 Task: Look for space in Verbania, Italy from 3rd August, 2023 to 7th August, 2023 for 2 adults in price range Rs.4000 to Rs.9000. Place can be private room with 1  bedroom having 1 bed and 1 bathroom. Property type can be house, flat, guest house, hotel. Amenities needed are: washing machine. Booking option can be shelf check-in. Required host language is English.
Action: Mouse moved to (383, 70)
Screenshot: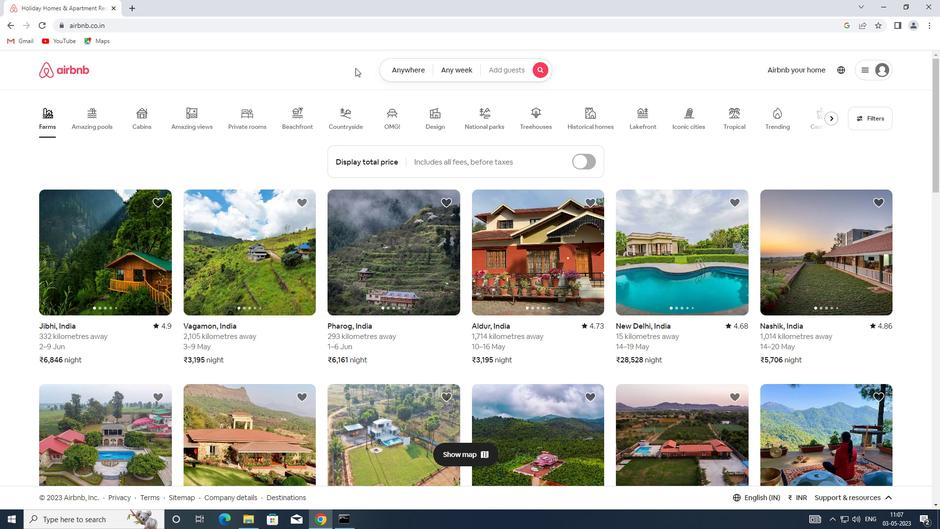 
Action: Mouse pressed left at (383, 70)
Screenshot: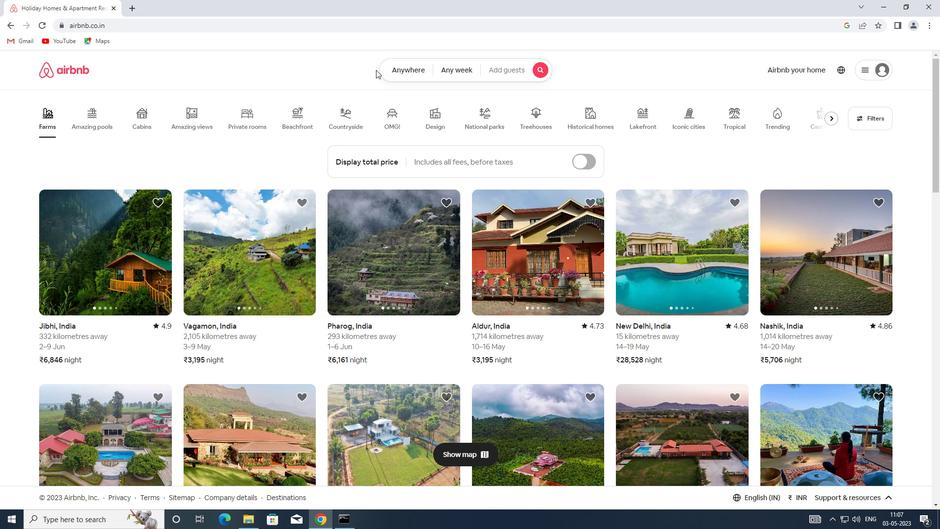 
Action: Mouse moved to (296, 112)
Screenshot: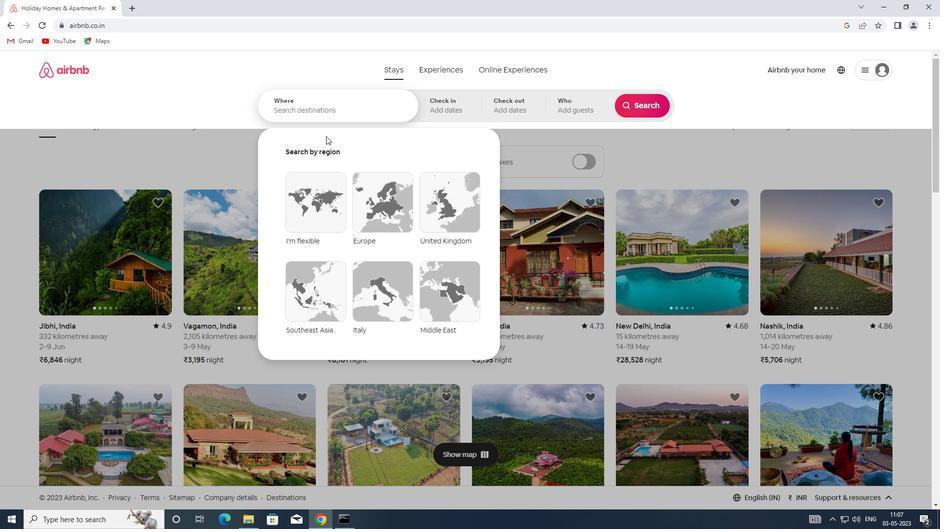
Action: Mouse pressed left at (296, 112)
Screenshot: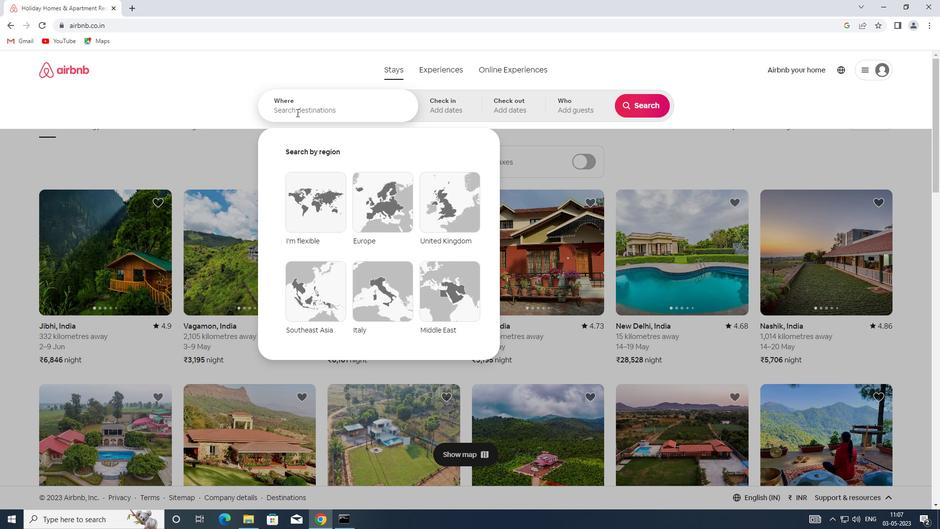 
Action: Key pressed <Key.shift>VERBANIA,<Key.shift>ITALY
Screenshot: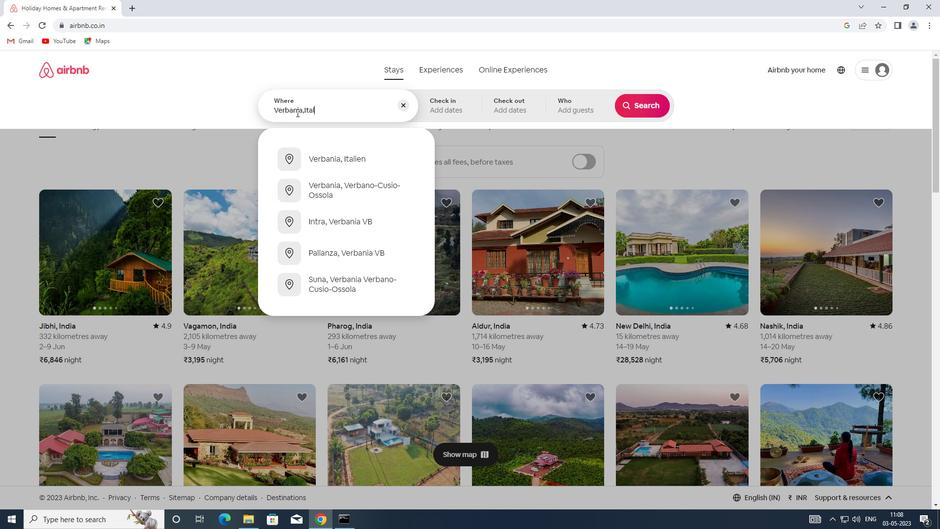 
Action: Mouse moved to (350, 155)
Screenshot: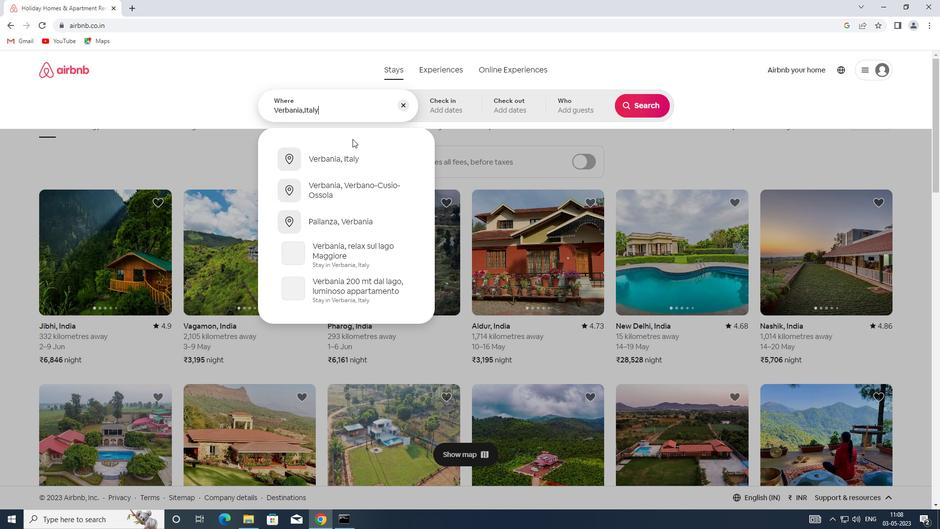 
Action: Mouse pressed left at (350, 155)
Screenshot: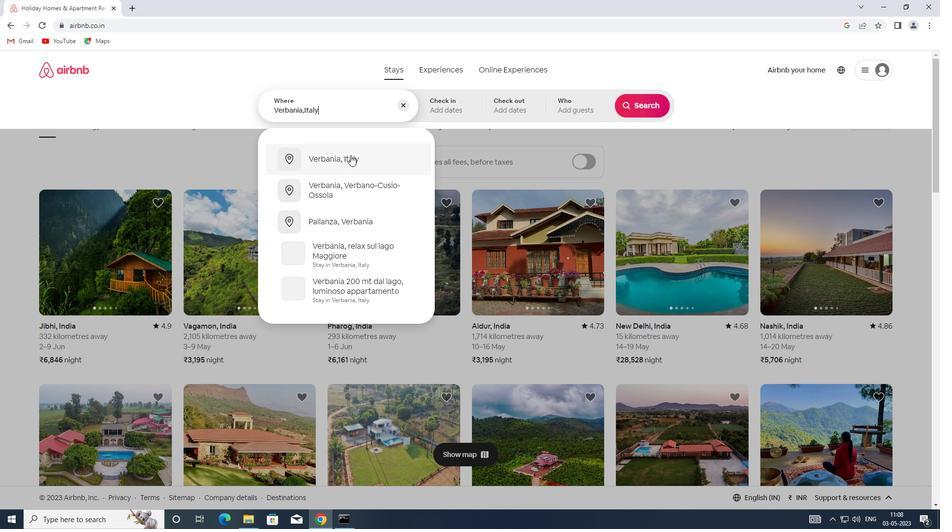 
Action: Mouse moved to (638, 183)
Screenshot: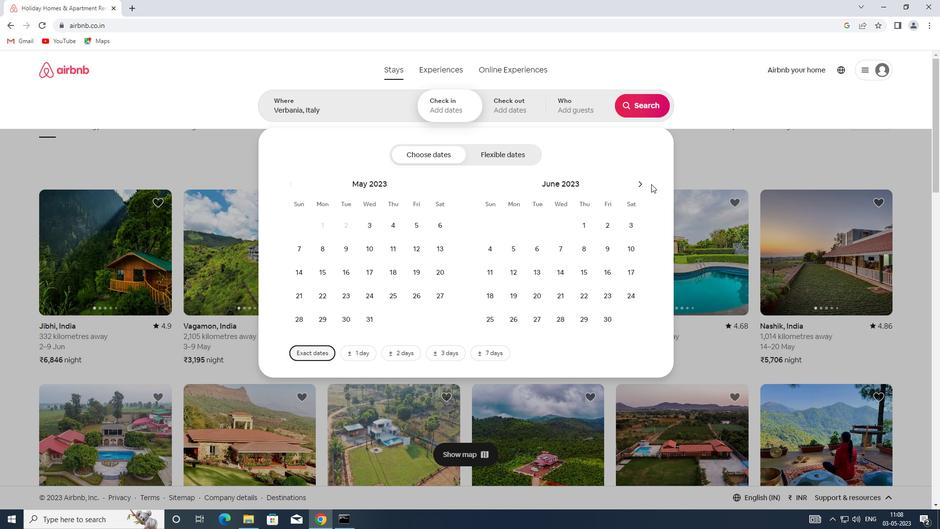 
Action: Mouse pressed left at (638, 183)
Screenshot: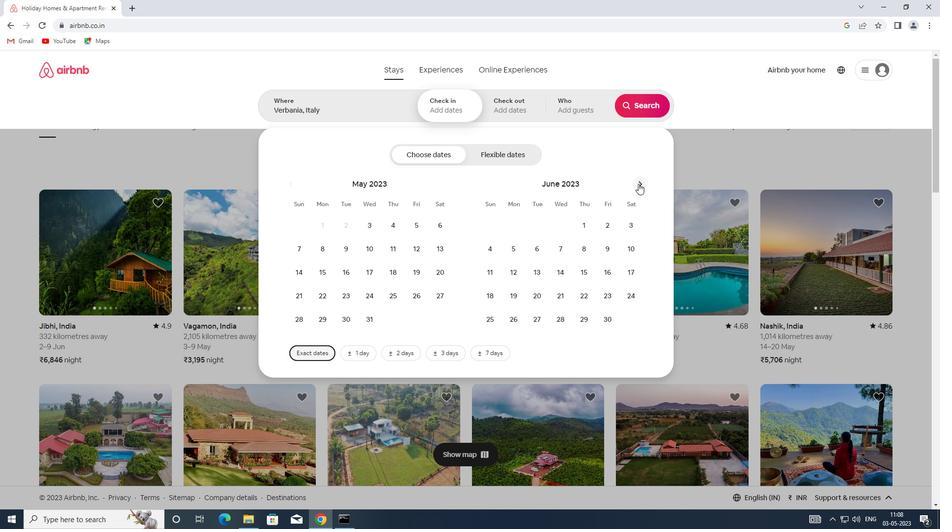 
Action: Mouse pressed left at (638, 183)
Screenshot: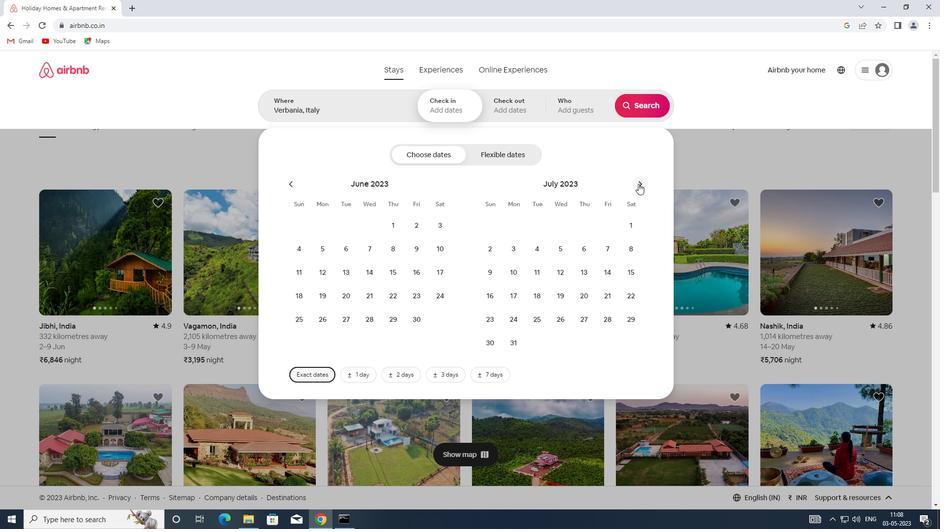 
Action: Mouse moved to (591, 226)
Screenshot: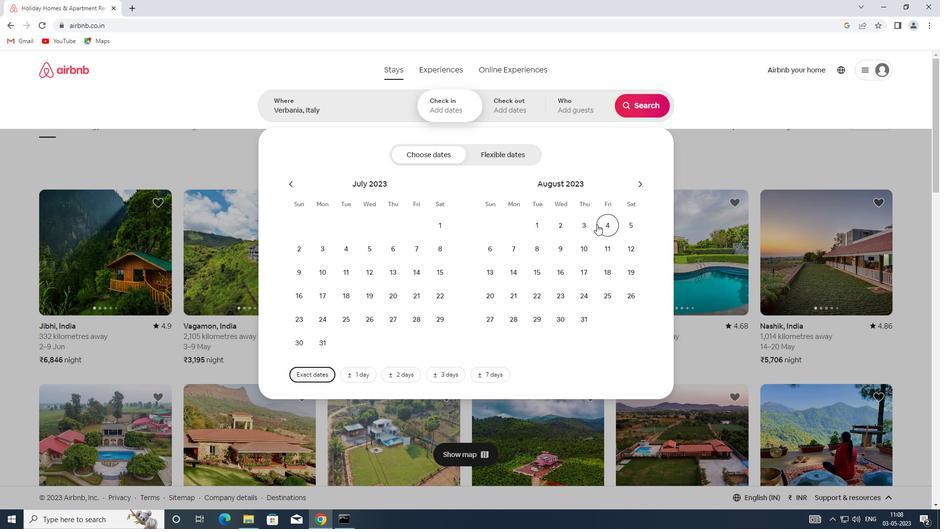 
Action: Mouse pressed left at (591, 226)
Screenshot: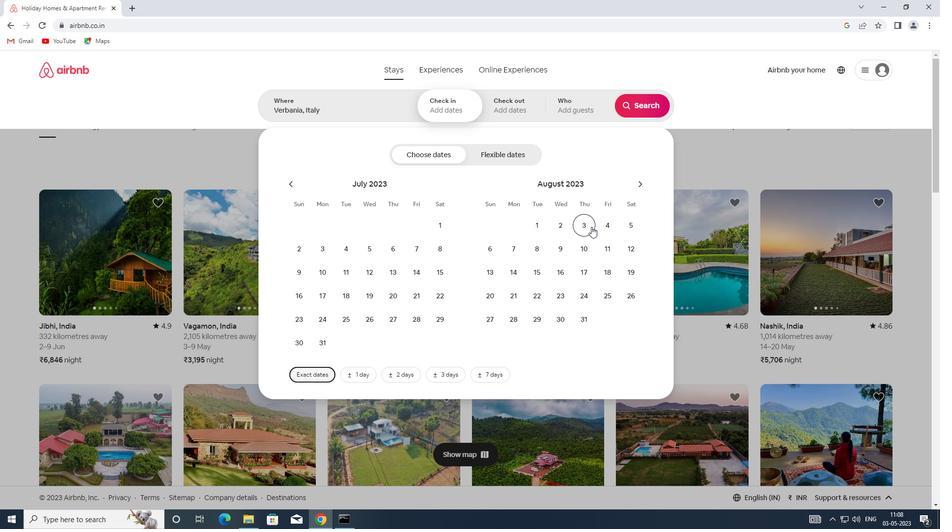 
Action: Mouse moved to (505, 247)
Screenshot: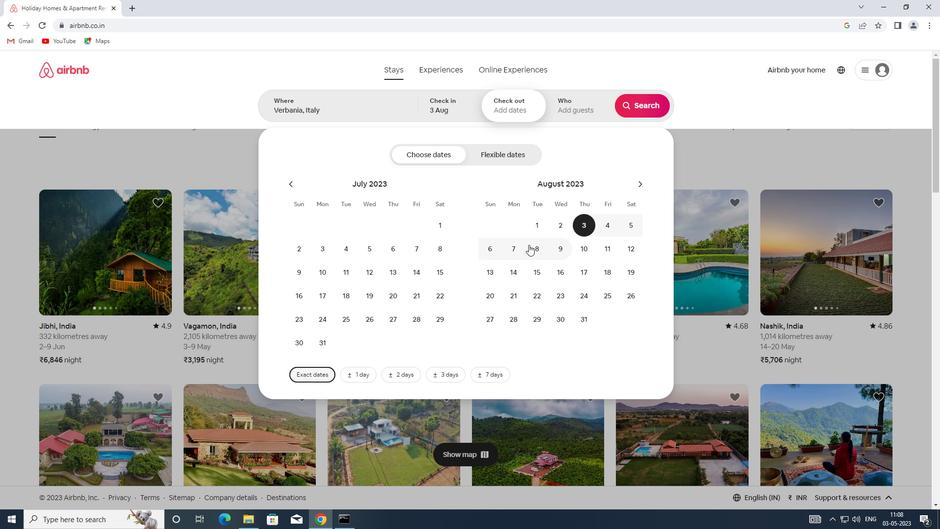 
Action: Mouse pressed left at (505, 247)
Screenshot: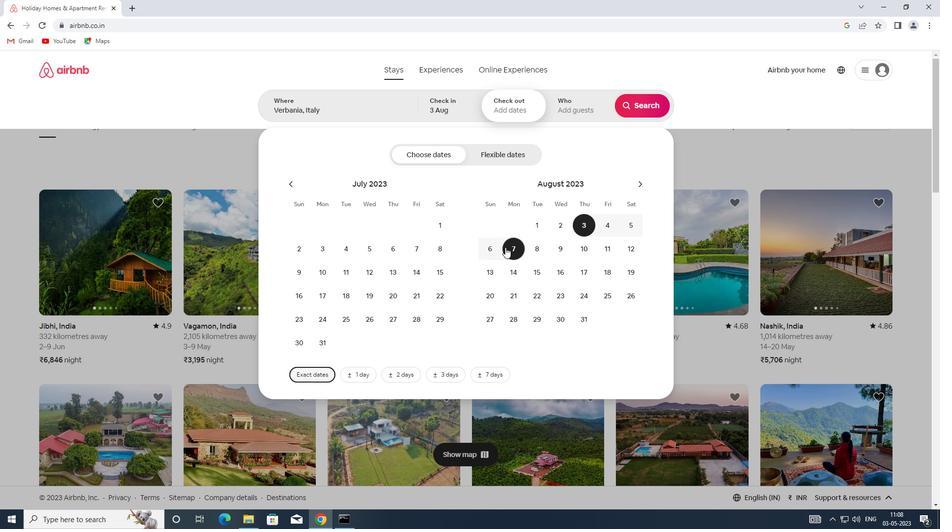 
Action: Mouse moved to (572, 108)
Screenshot: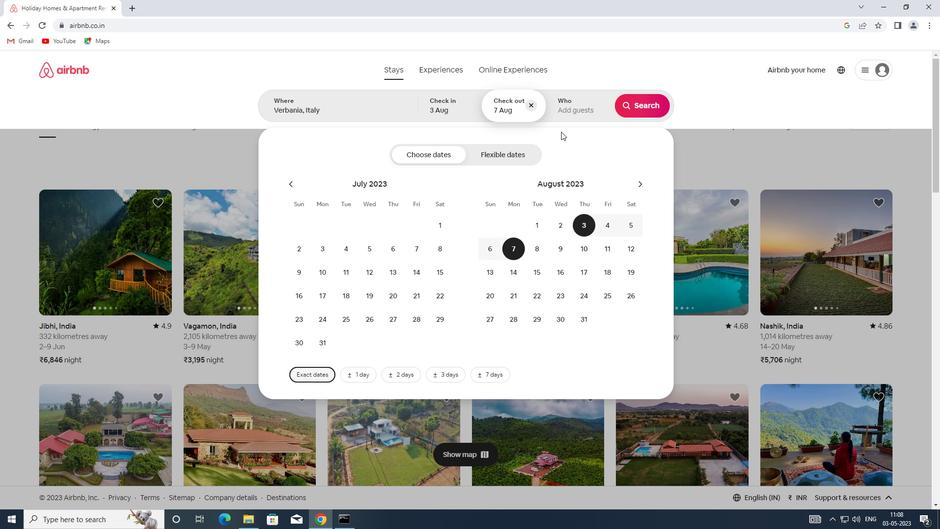 
Action: Mouse pressed left at (572, 108)
Screenshot: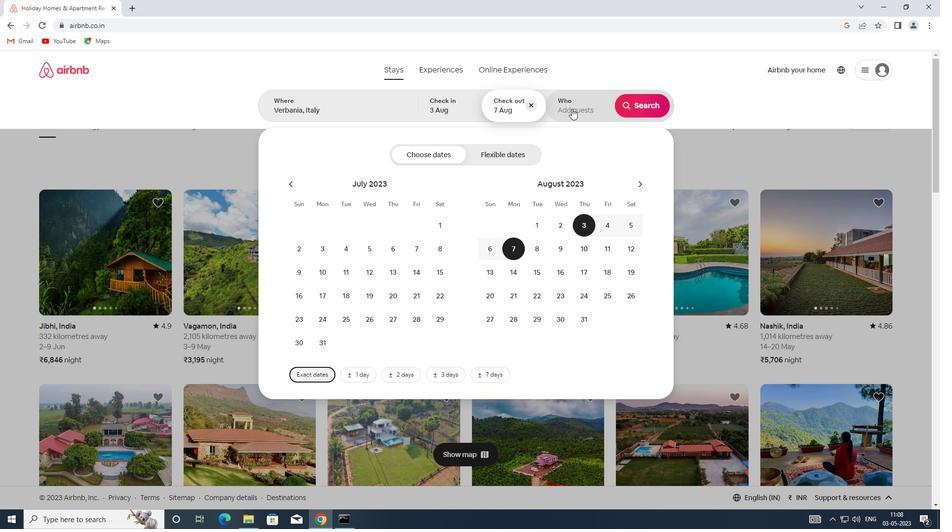 
Action: Mouse moved to (644, 157)
Screenshot: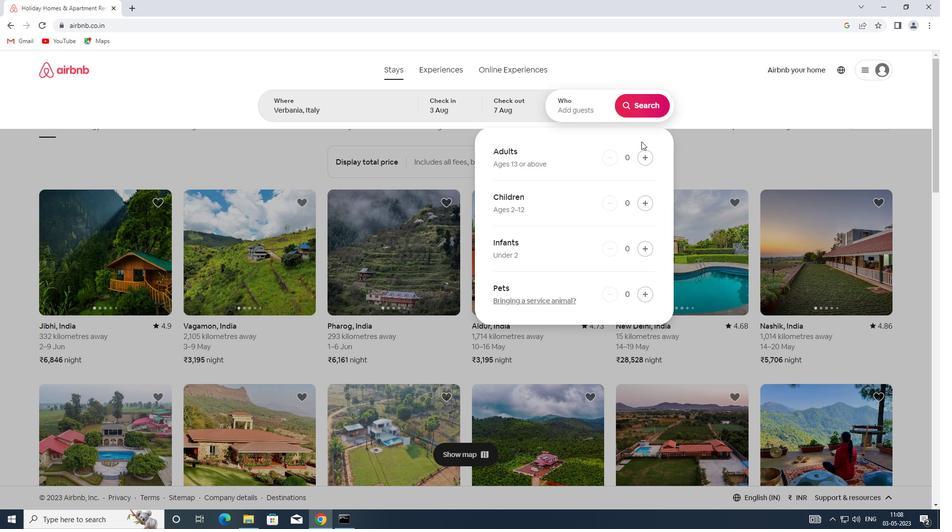 
Action: Mouse pressed left at (644, 157)
Screenshot: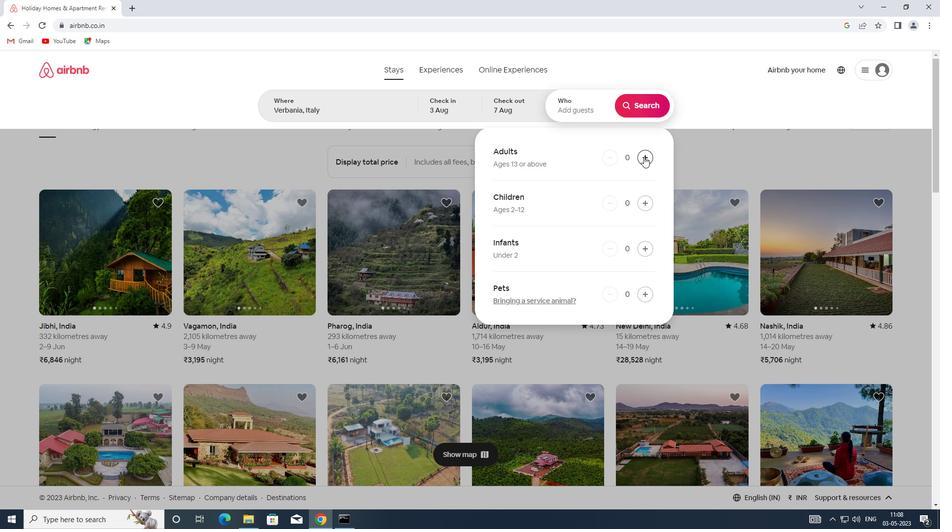 
Action: Mouse pressed left at (644, 157)
Screenshot: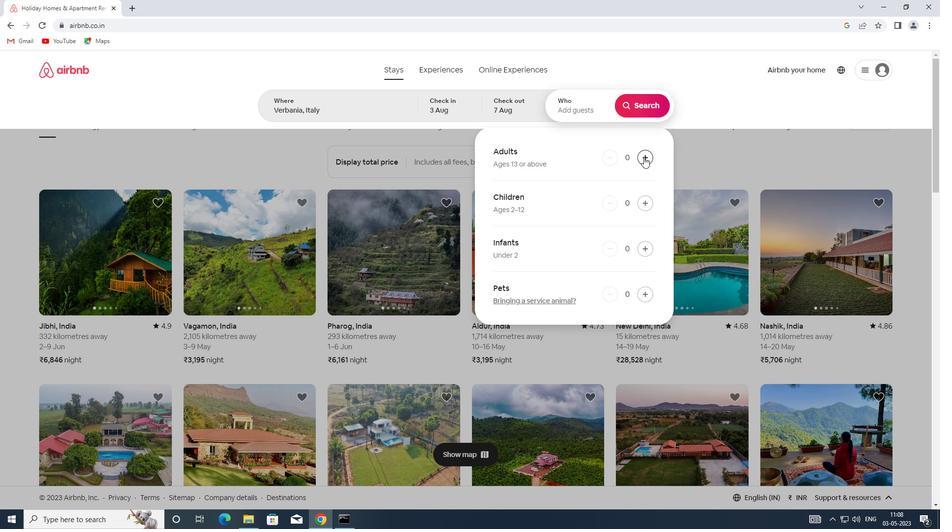 
Action: Mouse moved to (640, 110)
Screenshot: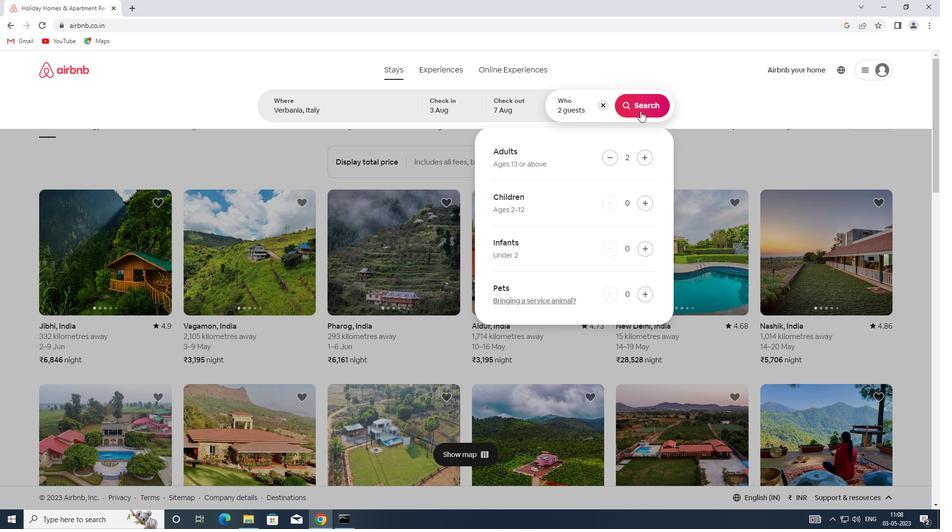 
Action: Mouse pressed left at (640, 110)
Screenshot: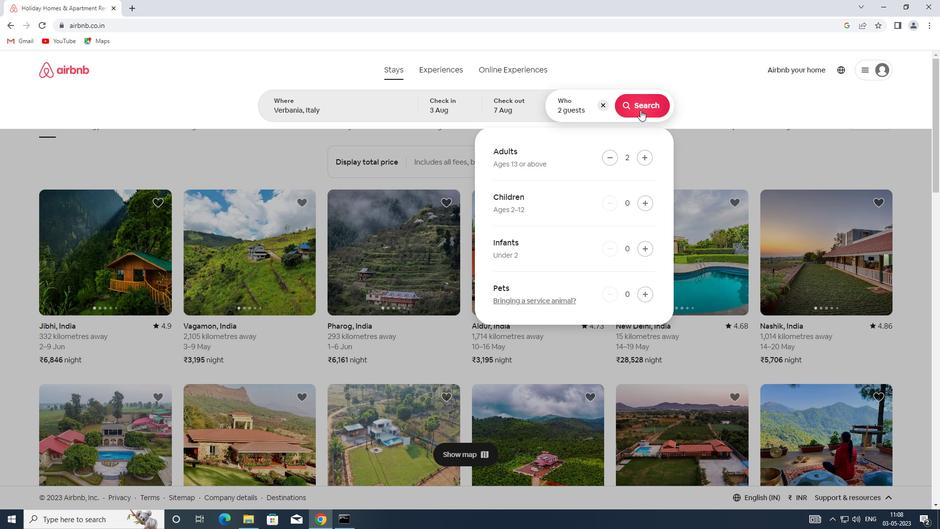 
Action: Mouse moved to (900, 102)
Screenshot: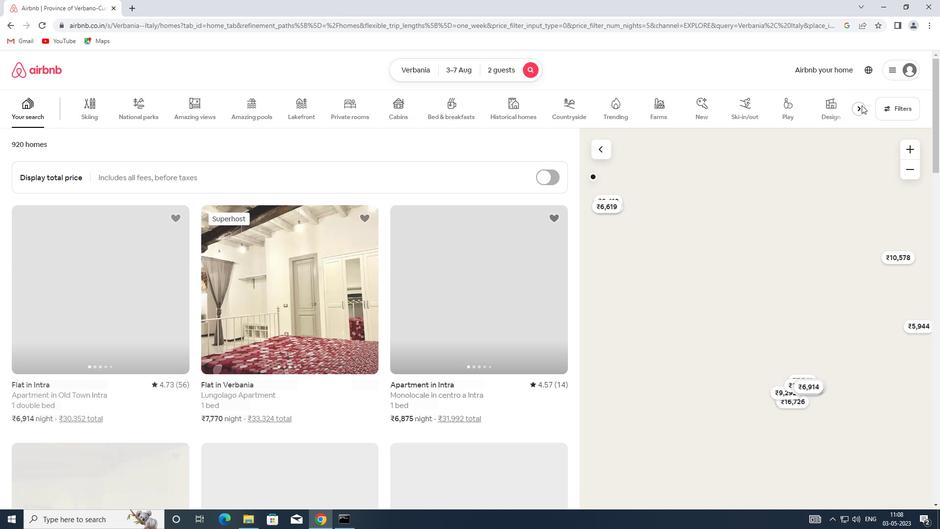 
Action: Mouse pressed left at (900, 102)
Screenshot: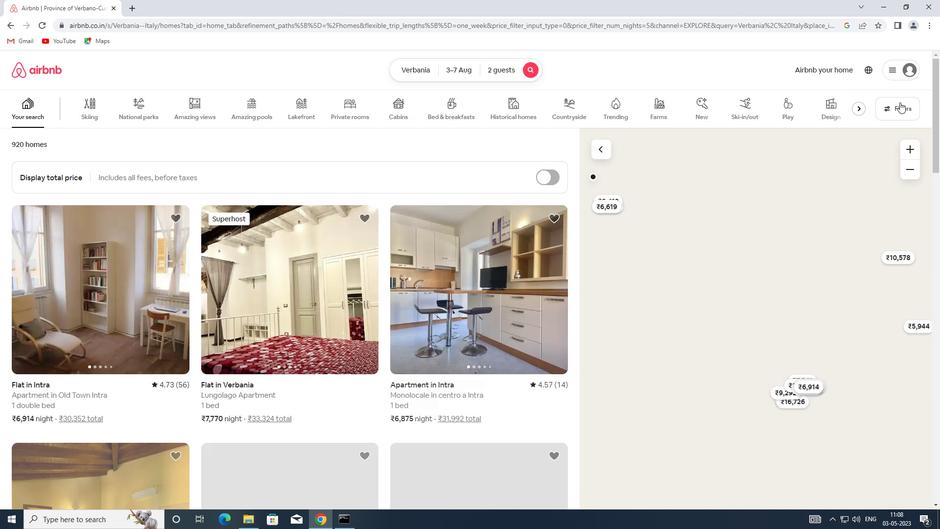 
Action: Mouse moved to (369, 234)
Screenshot: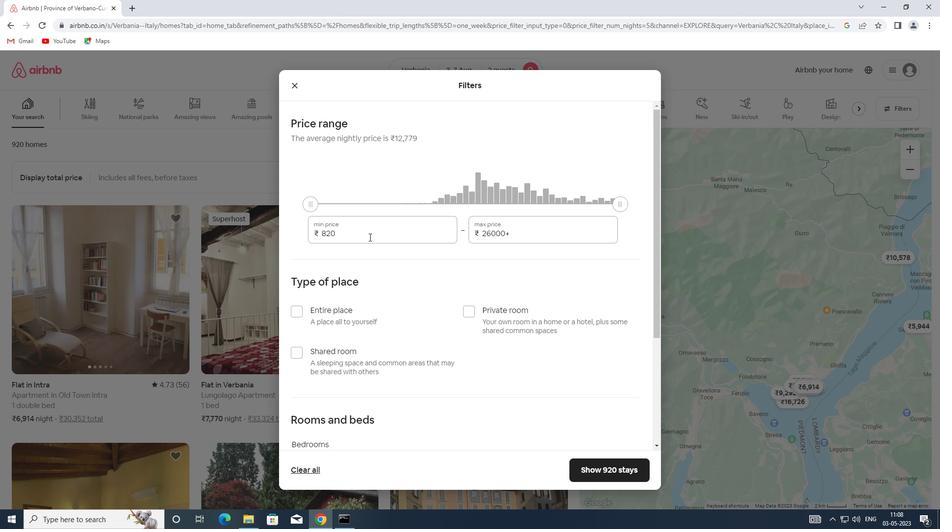 
Action: Mouse pressed left at (369, 234)
Screenshot: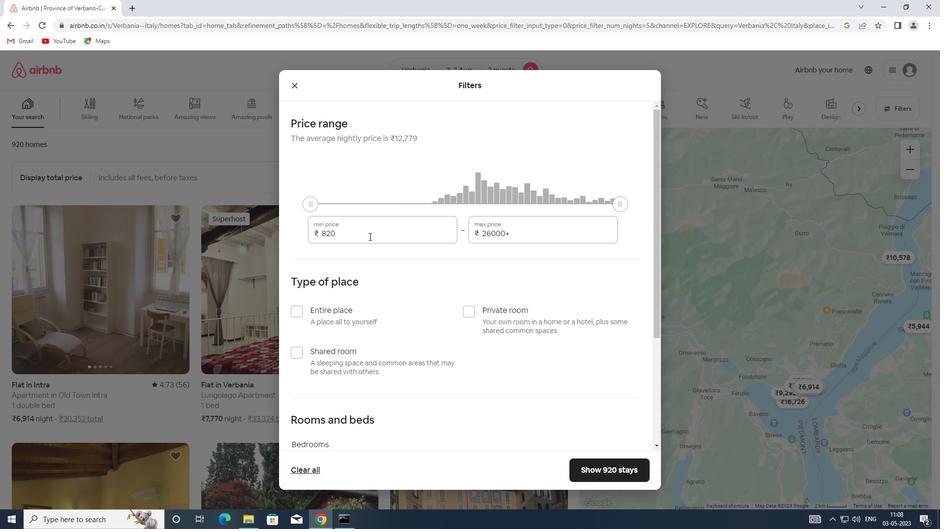 
Action: Mouse moved to (269, 239)
Screenshot: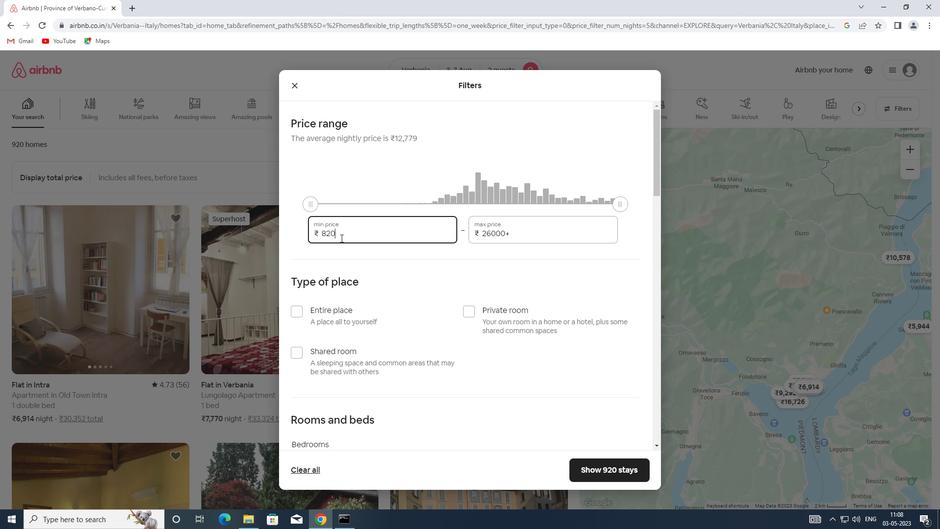 
Action: Key pressed 4000
Screenshot: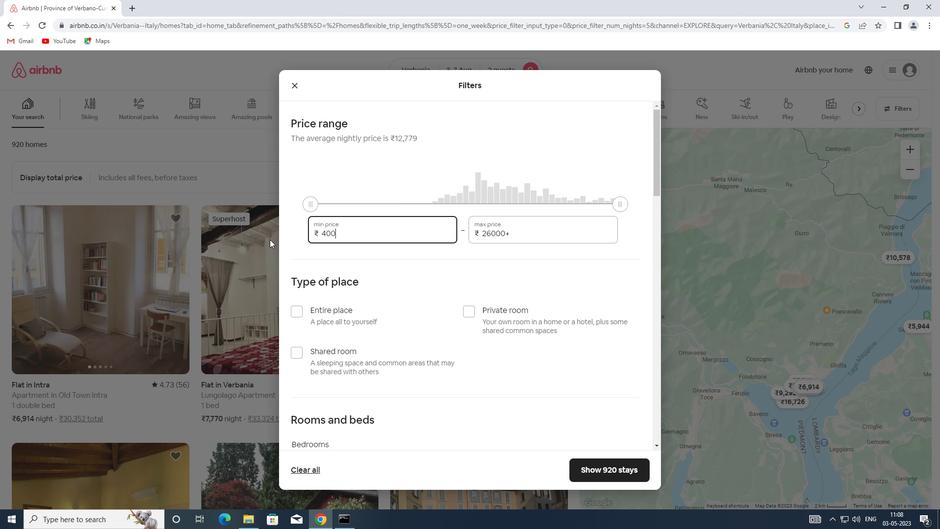 
Action: Mouse moved to (517, 234)
Screenshot: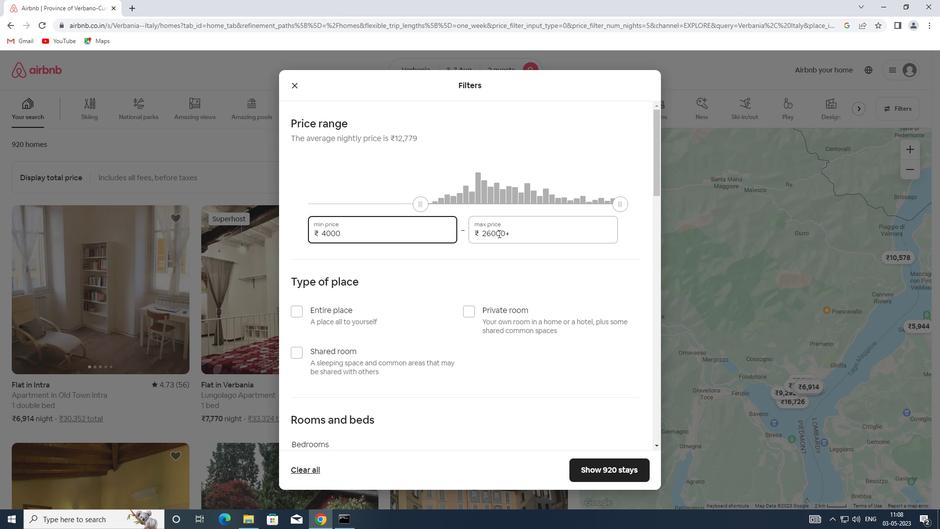 
Action: Mouse pressed left at (517, 234)
Screenshot: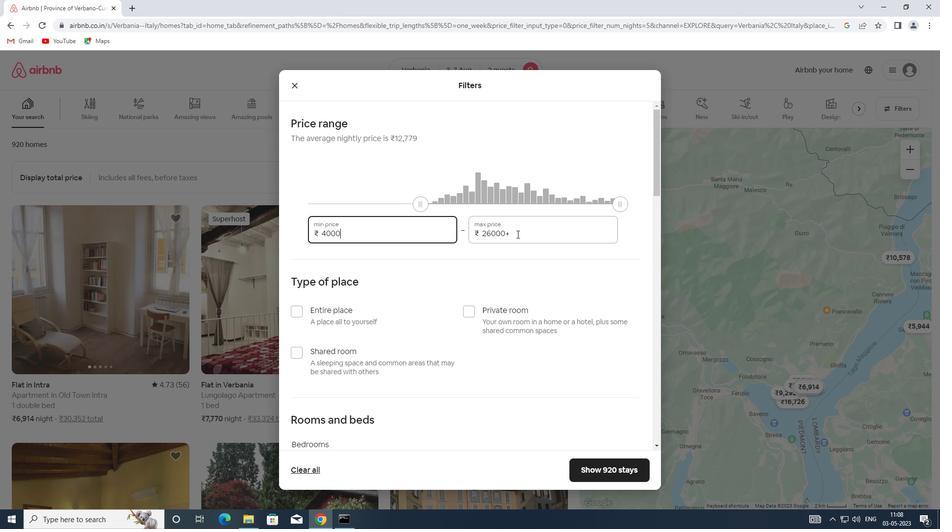 
Action: Mouse moved to (434, 235)
Screenshot: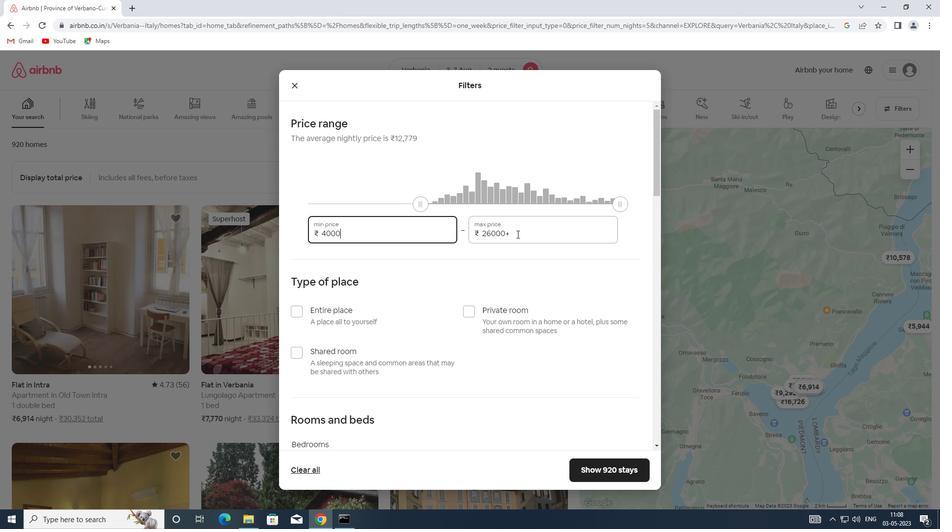 
Action: Key pressed 9000
Screenshot: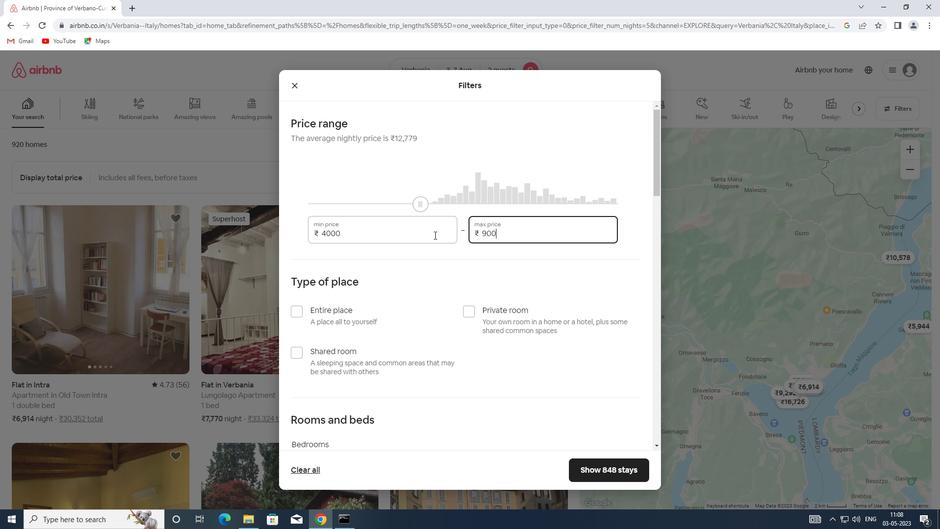 
Action: Mouse moved to (471, 312)
Screenshot: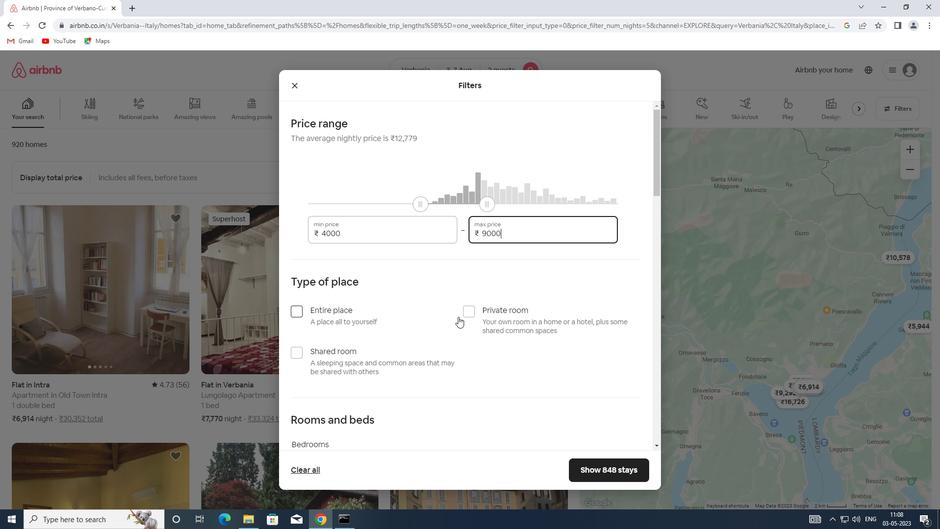 
Action: Mouse pressed left at (471, 312)
Screenshot: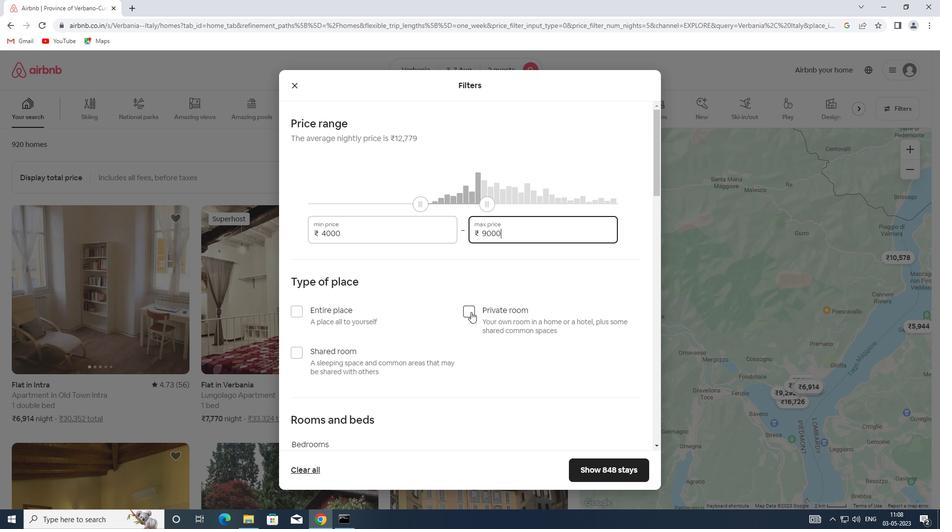 
Action: Mouse moved to (472, 311)
Screenshot: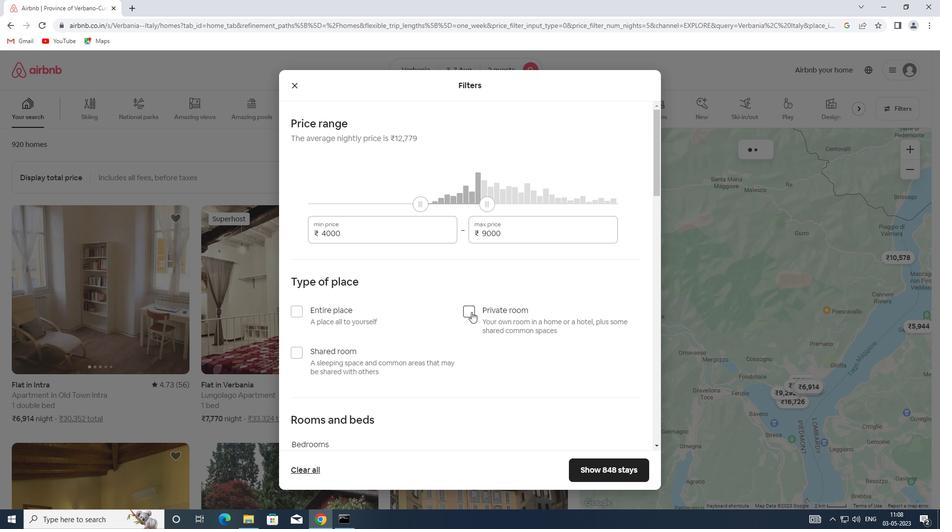 
Action: Mouse scrolled (472, 311) with delta (0, 0)
Screenshot: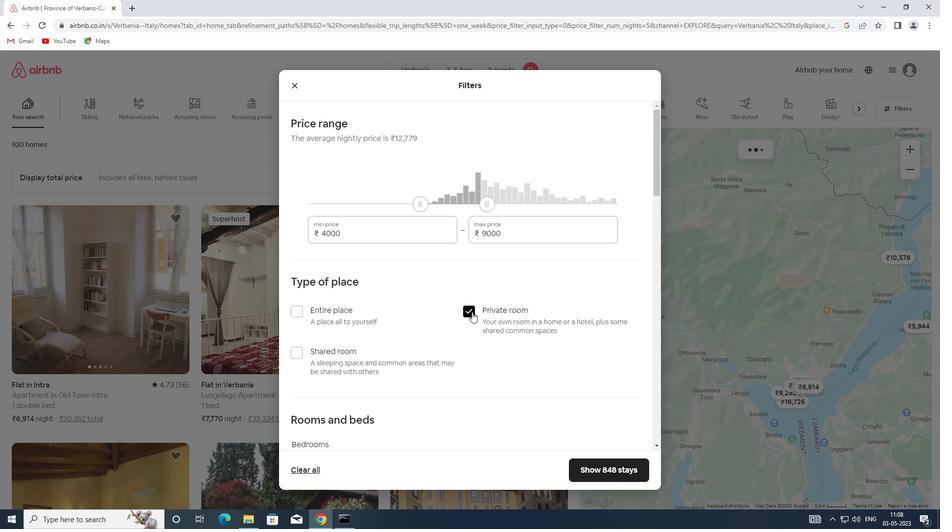 
Action: Mouse scrolled (472, 311) with delta (0, 0)
Screenshot: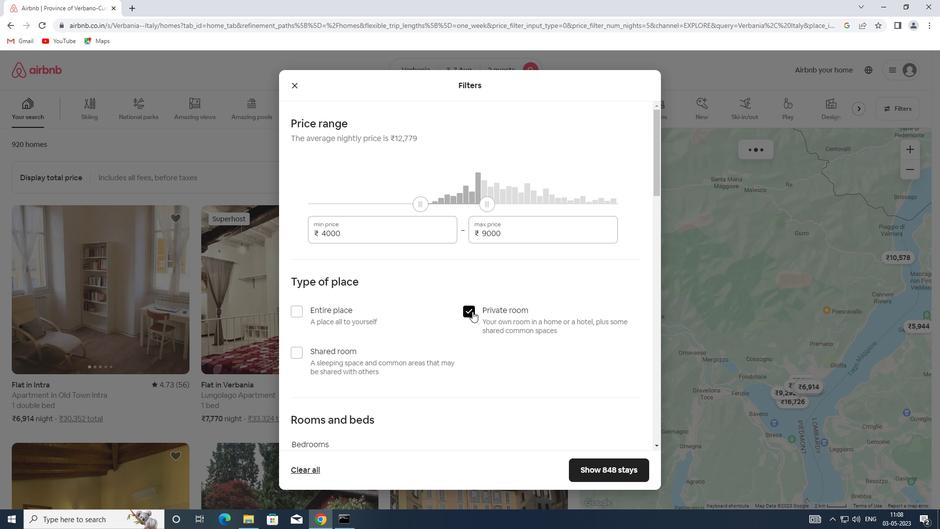 
Action: Mouse scrolled (472, 311) with delta (0, 0)
Screenshot: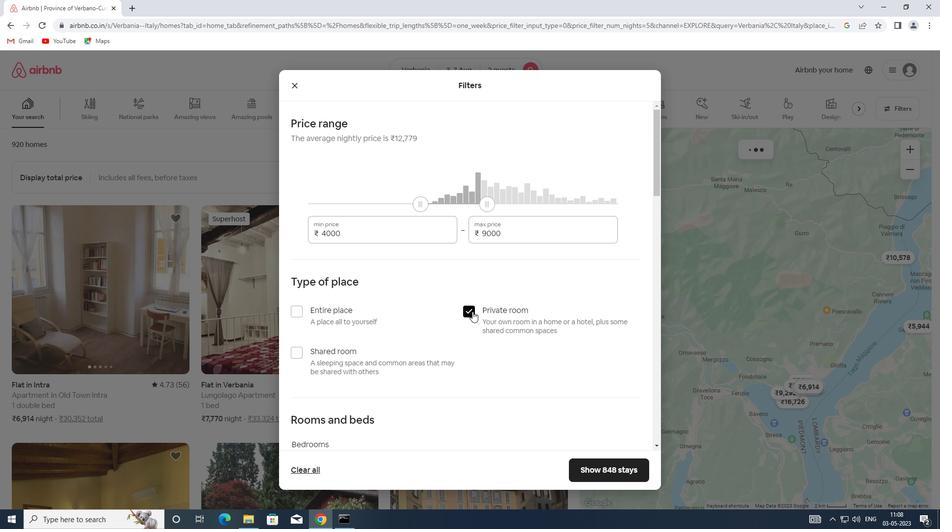 
Action: Mouse scrolled (472, 311) with delta (0, 0)
Screenshot: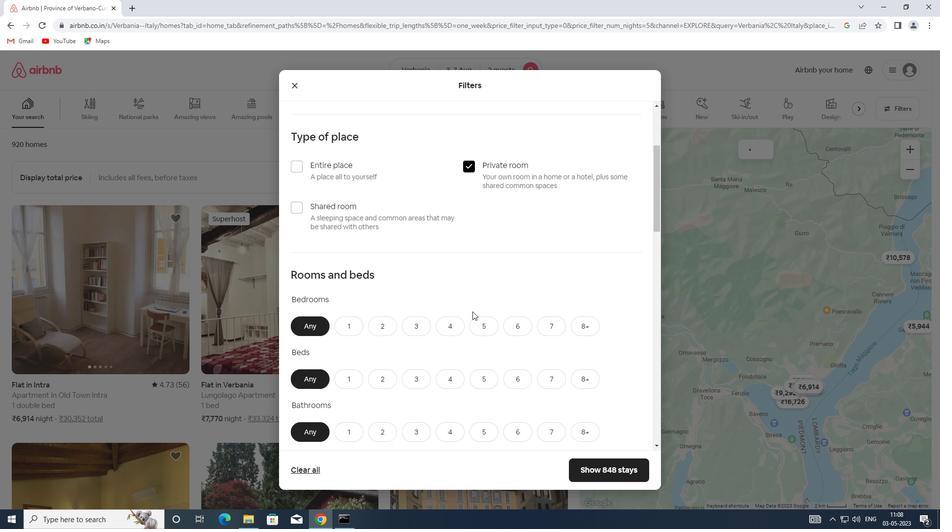 
Action: Mouse moved to (351, 272)
Screenshot: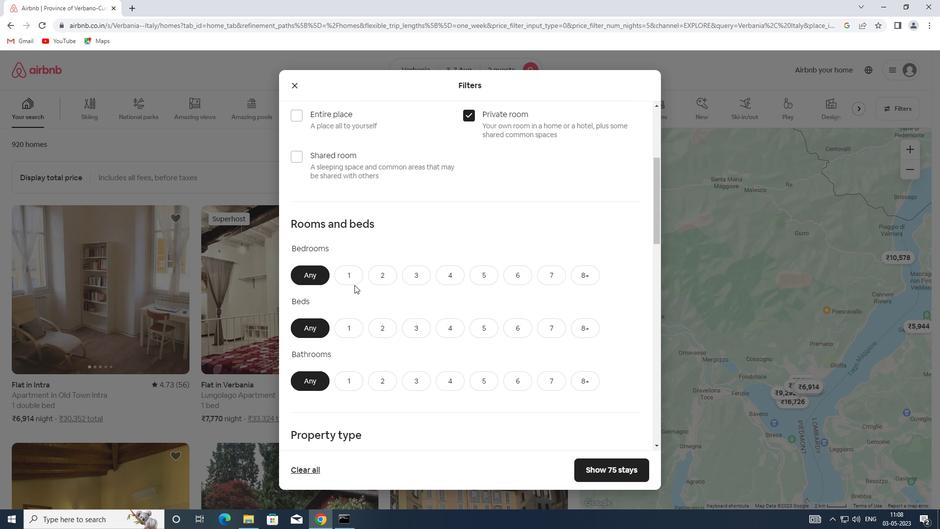 
Action: Mouse pressed left at (351, 272)
Screenshot: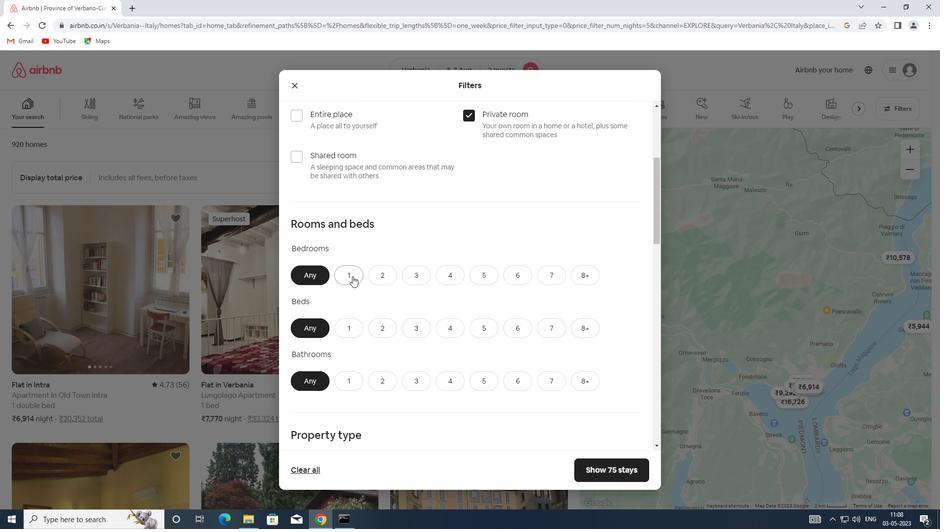 
Action: Mouse moved to (350, 327)
Screenshot: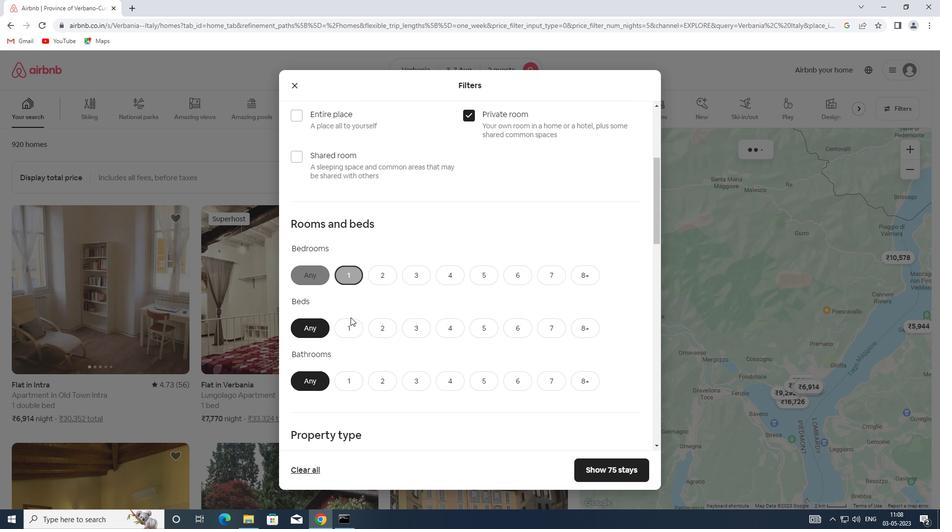 
Action: Mouse pressed left at (350, 327)
Screenshot: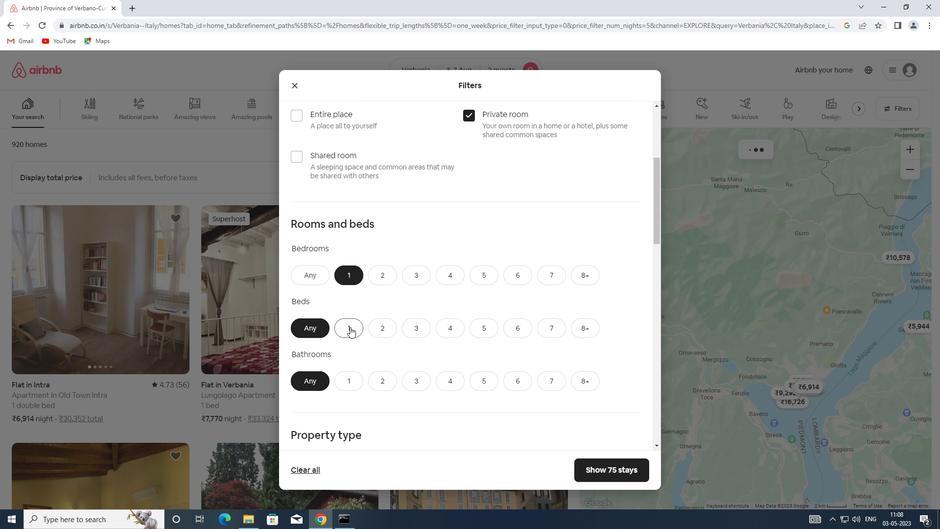 
Action: Mouse moved to (349, 383)
Screenshot: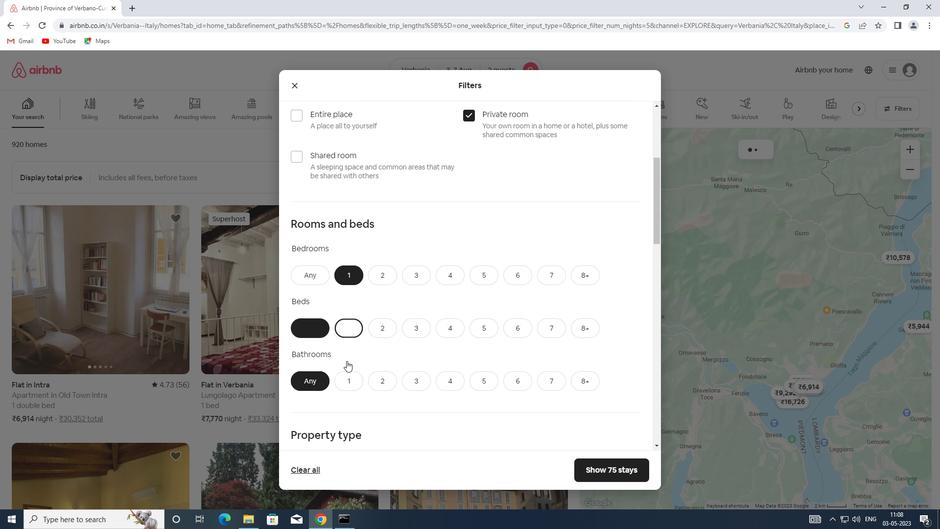 
Action: Mouse pressed left at (349, 383)
Screenshot: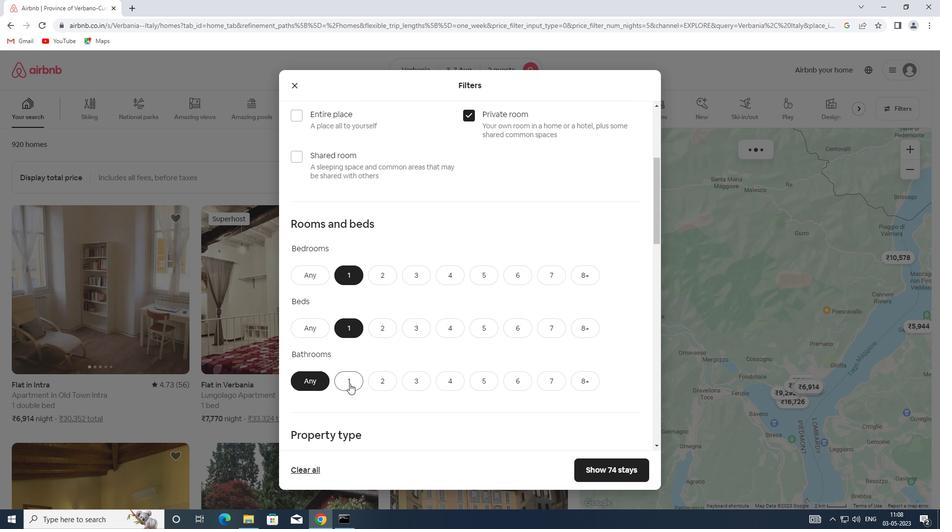 
Action: Mouse moved to (351, 376)
Screenshot: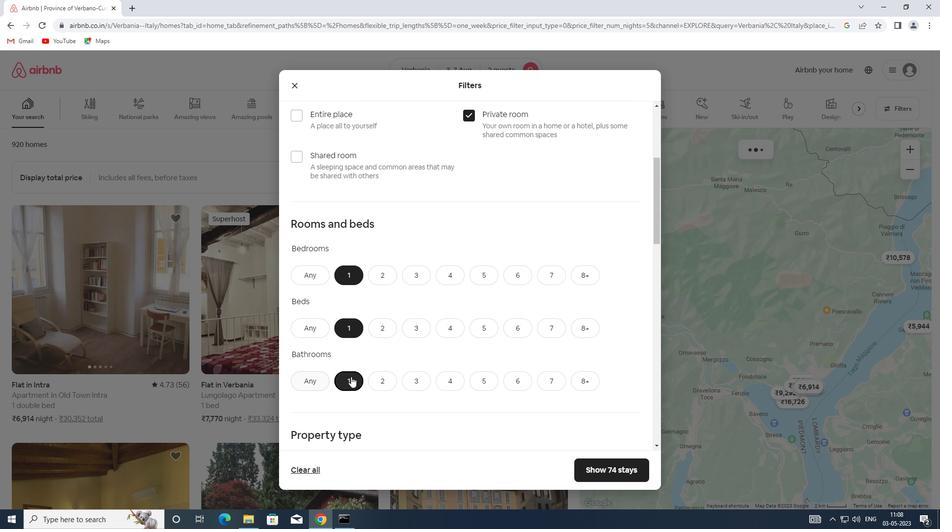 
Action: Mouse scrolled (351, 375) with delta (0, 0)
Screenshot: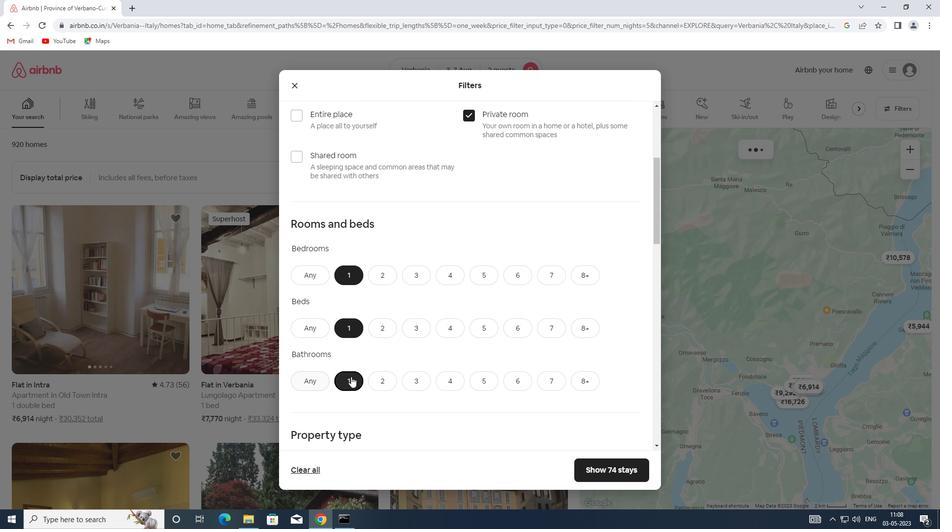 
Action: Mouse scrolled (351, 375) with delta (0, 0)
Screenshot: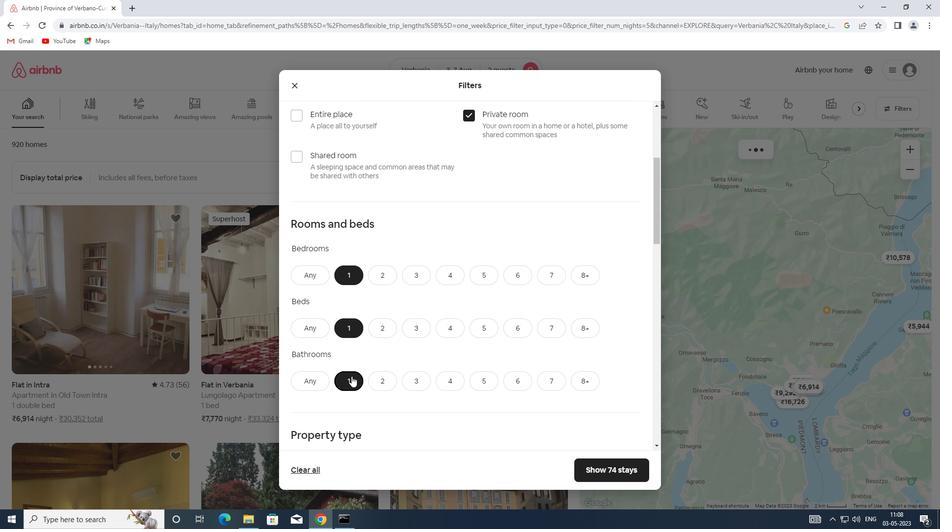 
Action: Mouse moved to (351, 375)
Screenshot: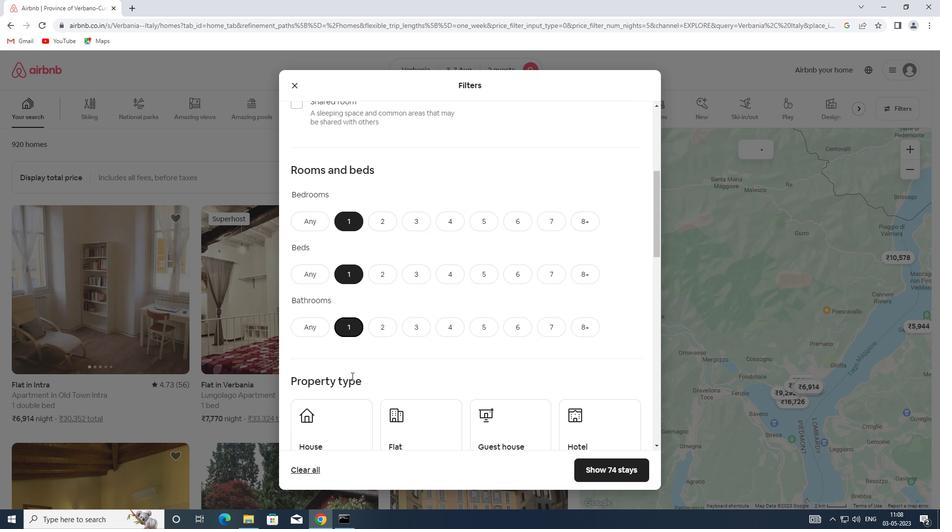 
Action: Mouse scrolled (351, 374) with delta (0, 0)
Screenshot: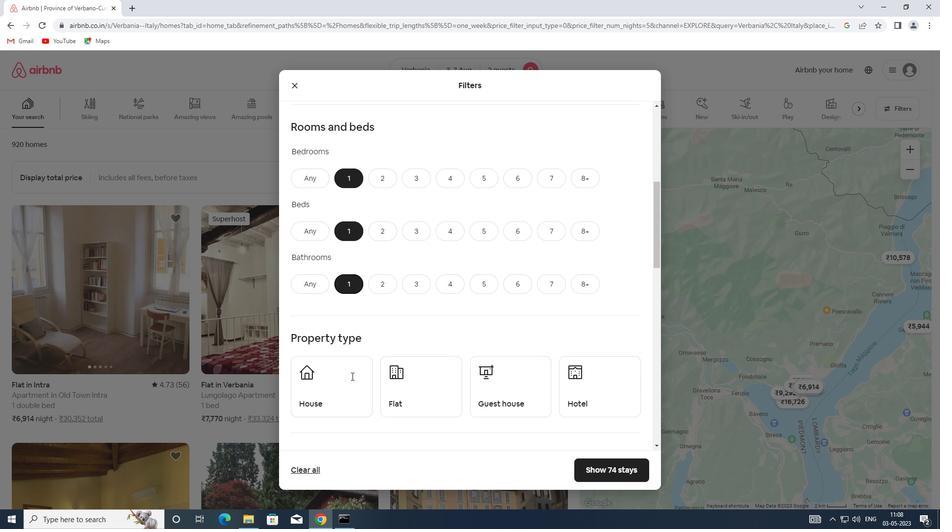 
Action: Mouse scrolled (351, 374) with delta (0, 0)
Screenshot: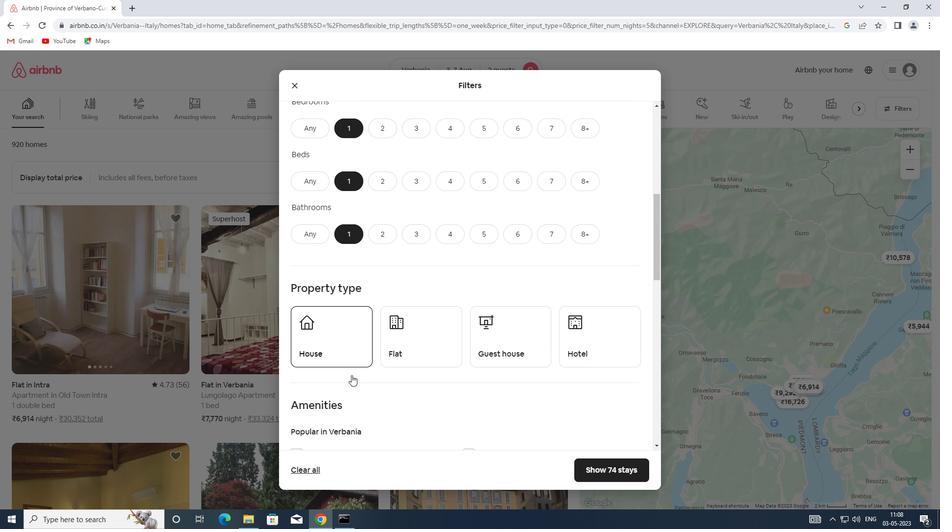 
Action: Mouse scrolled (351, 374) with delta (0, 0)
Screenshot: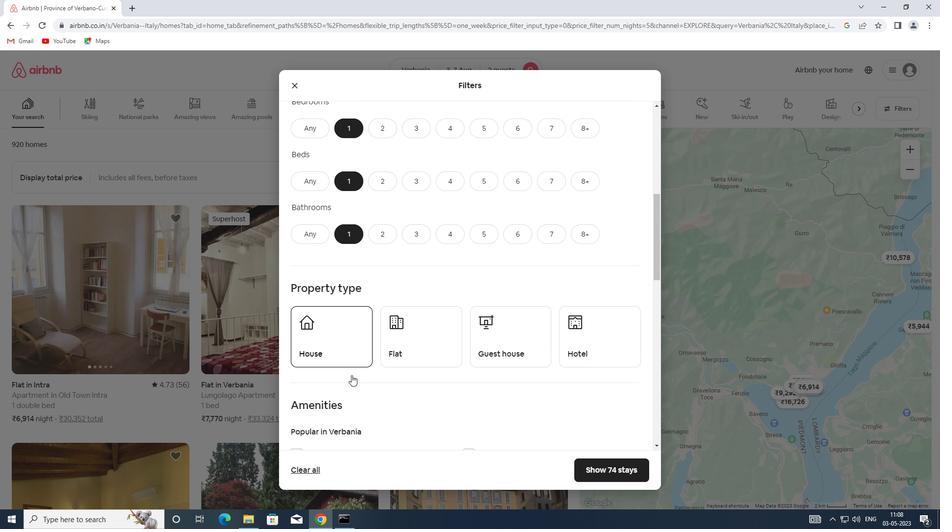 
Action: Mouse moved to (325, 248)
Screenshot: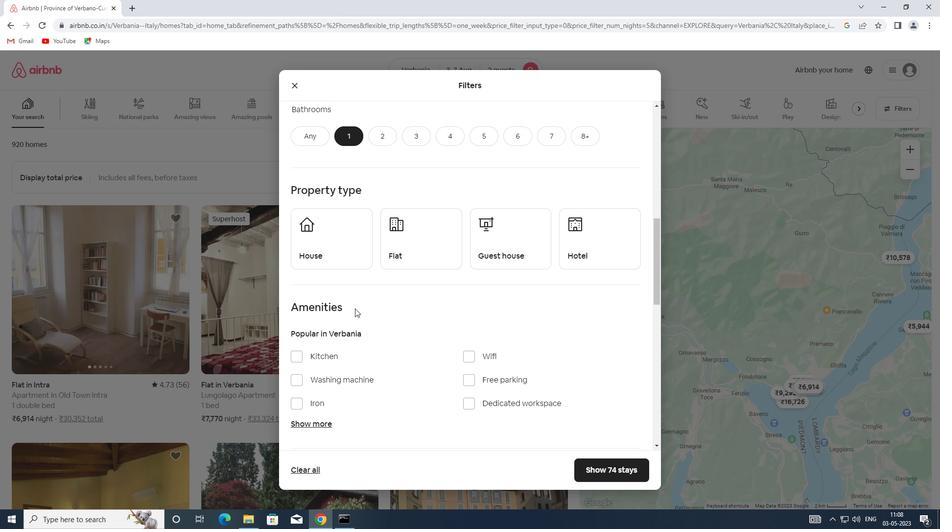 
Action: Mouse pressed left at (325, 248)
Screenshot: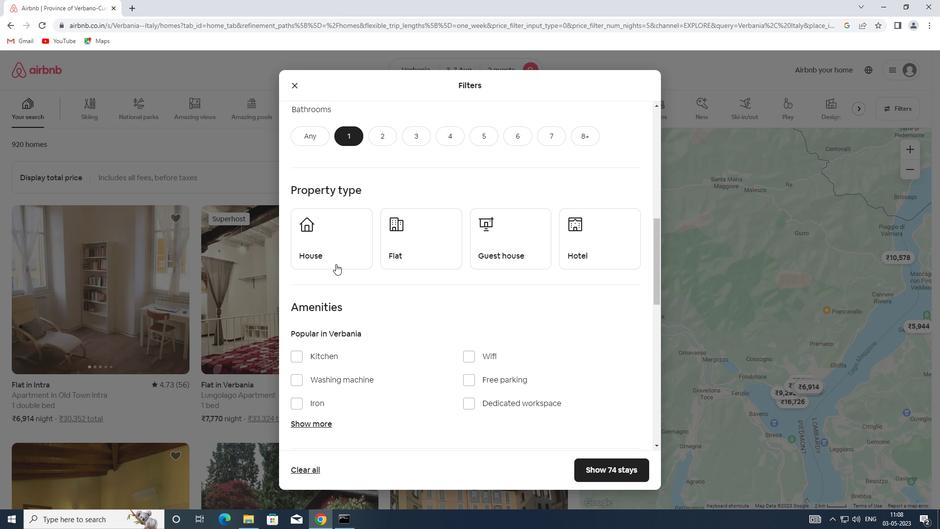 
Action: Mouse moved to (408, 255)
Screenshot: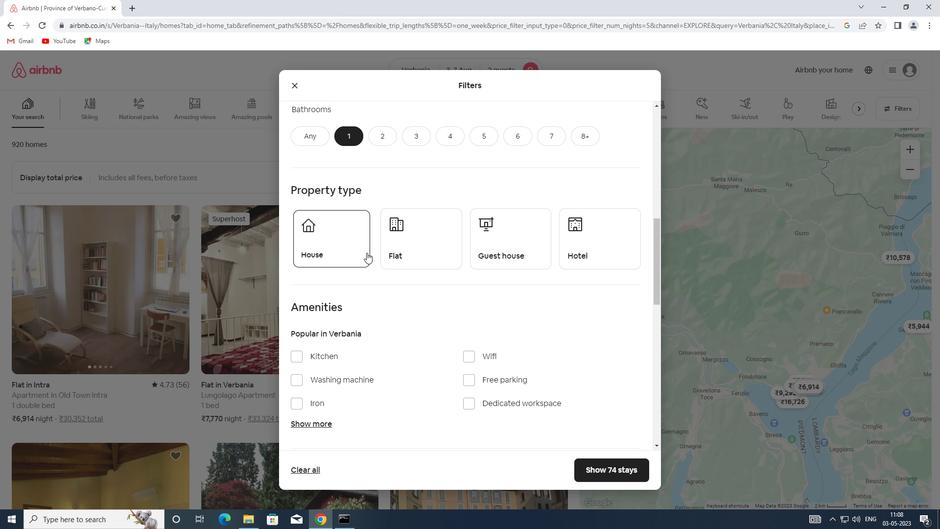 
Action: Mouse pressed left at (408, 255)
Screenshot: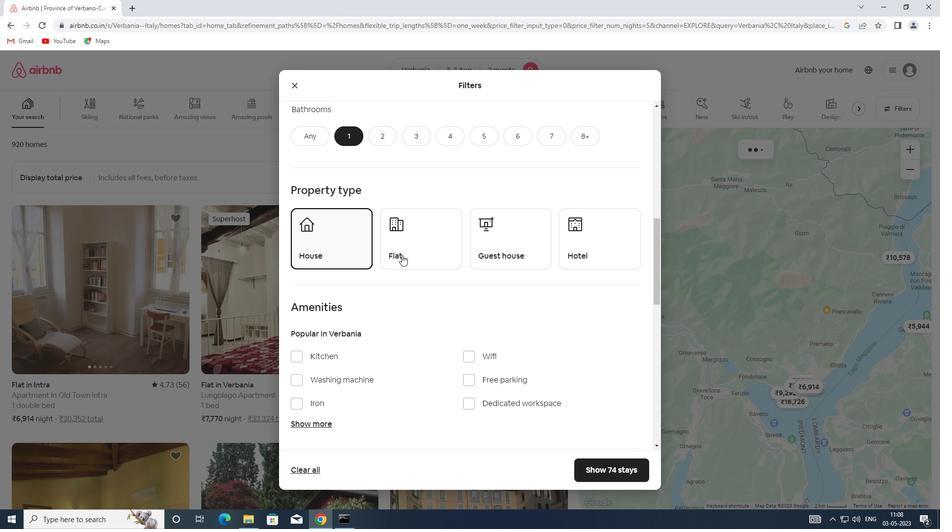 
Action: Mouse moved to (500, 248)
Screenshot: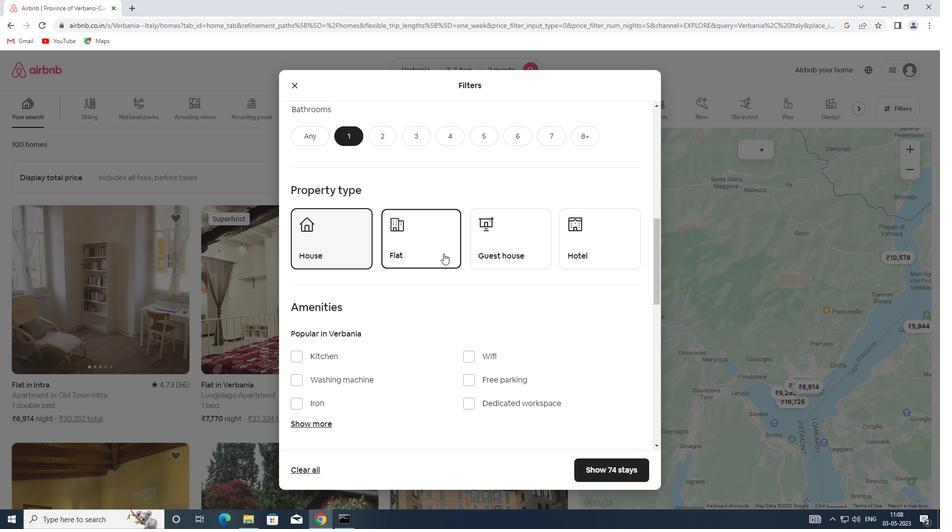 
Action: Mouse pressed left at (500, 248)
Screenshot: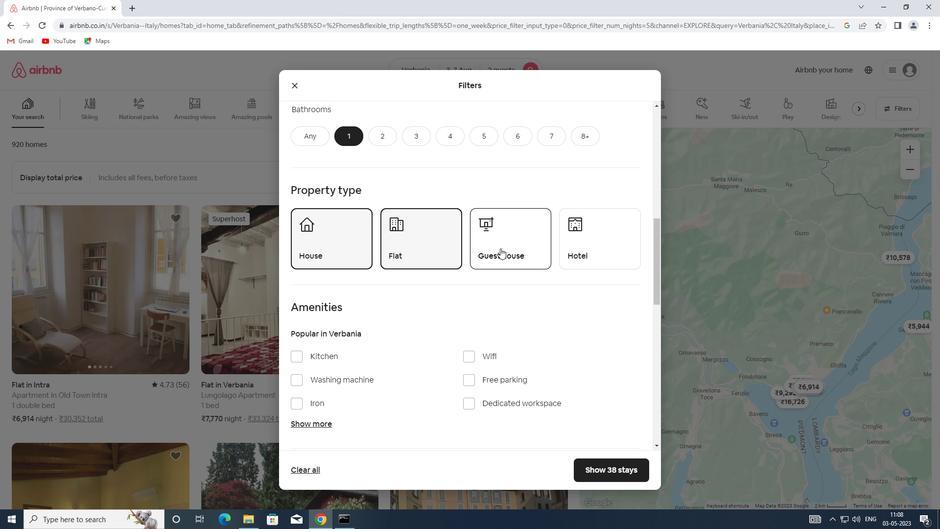 
Action: Mouse moved to (566, 245)
Screenshot: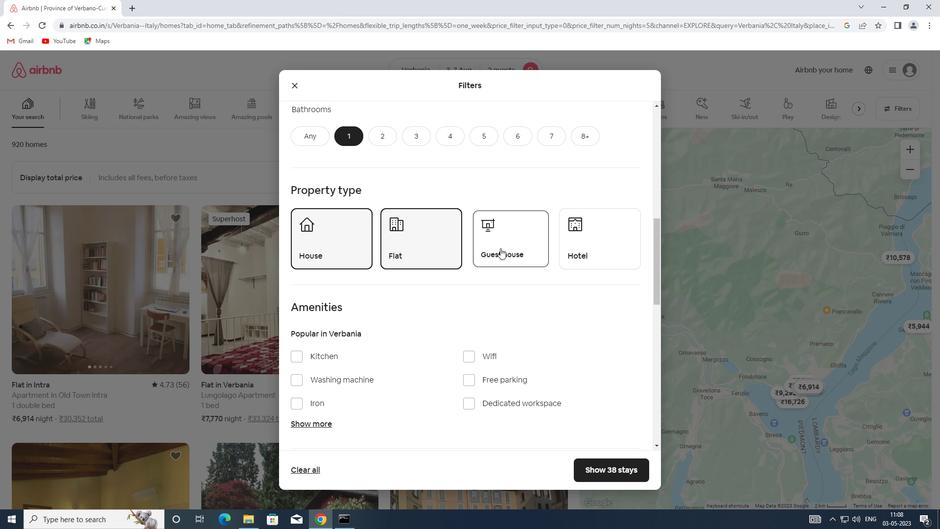 
Action: Mouse pressed left at (566, 245)
Screenshot: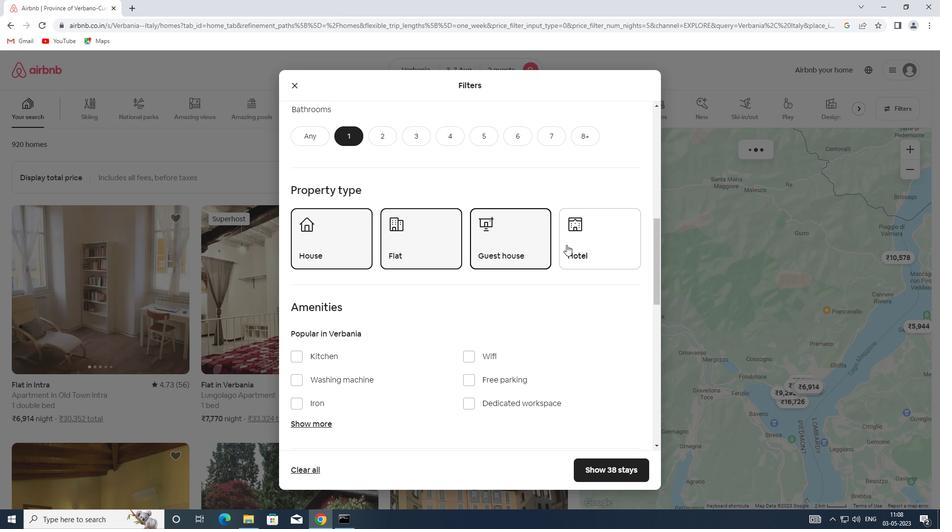 
Action: Mouse moved to (565, 245)
Screenshot: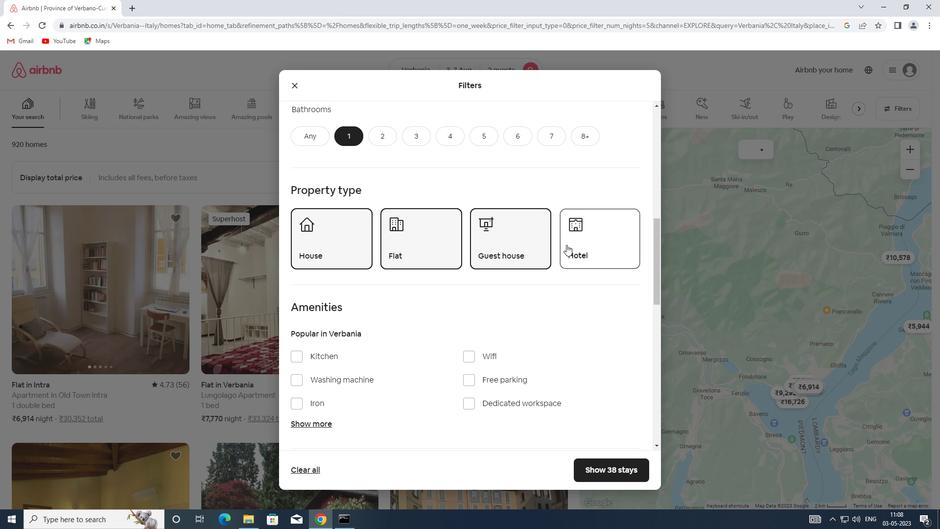 
Action: Mouse scrolled (565, 244) with delta (0, 0)
Screenshot: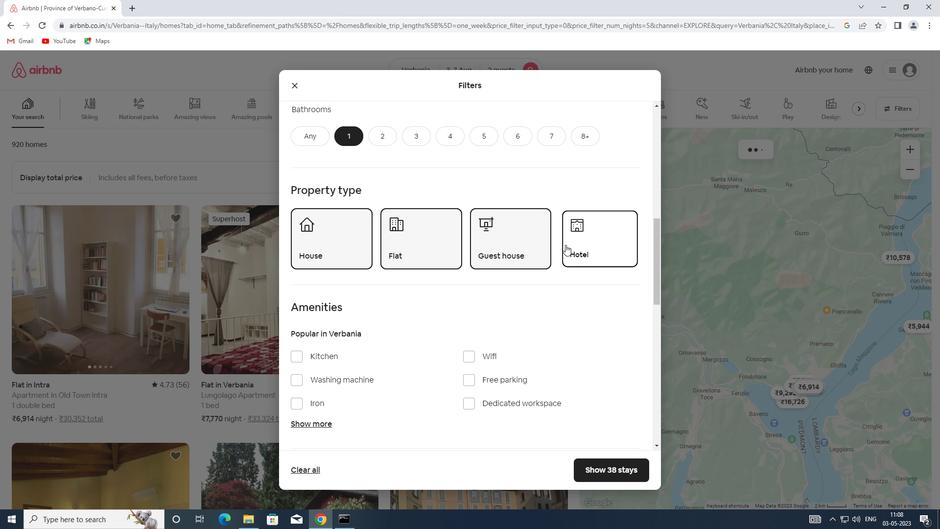 
Action: Mouse scrolled (565, 244) with delta (0, 0)
Screenshot: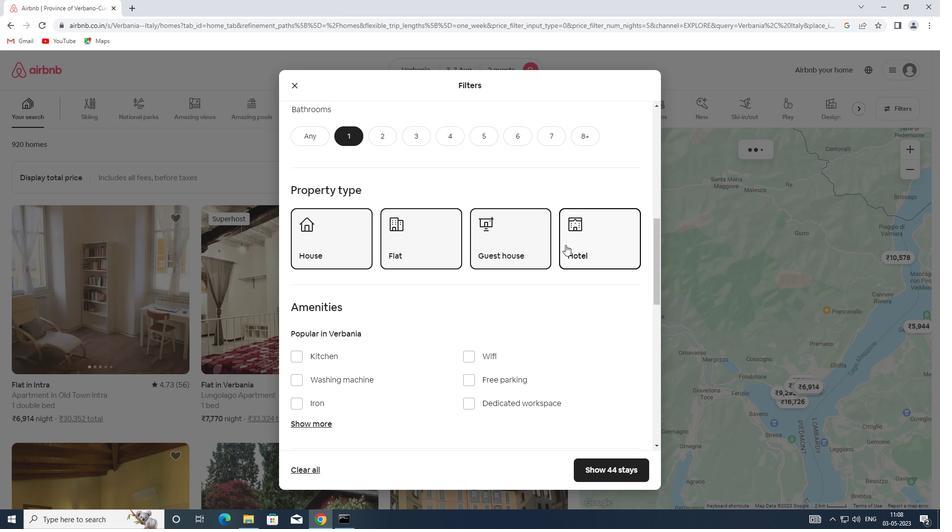 
Action: Mouse scrolled (565, 244) with delta (0, 0)
Screenshot: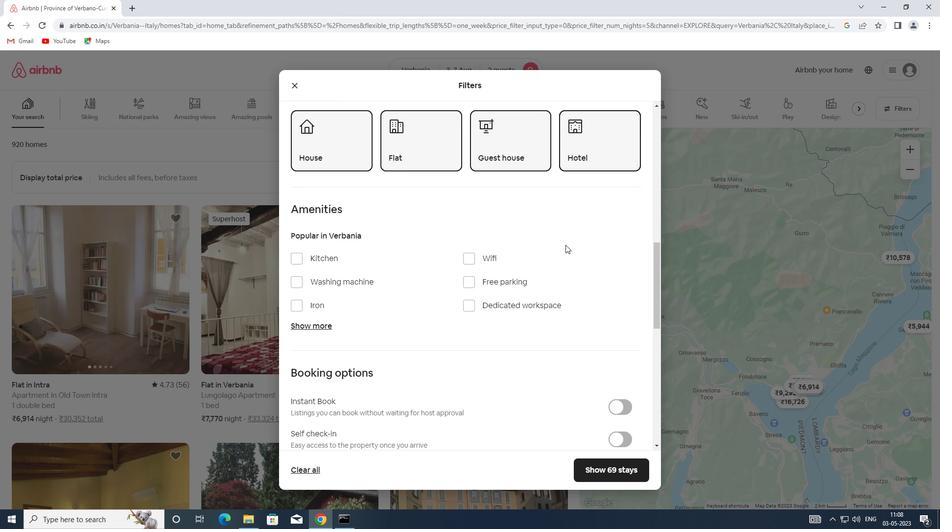 
Action: Mouse moved to (351, 231)
Screenshot: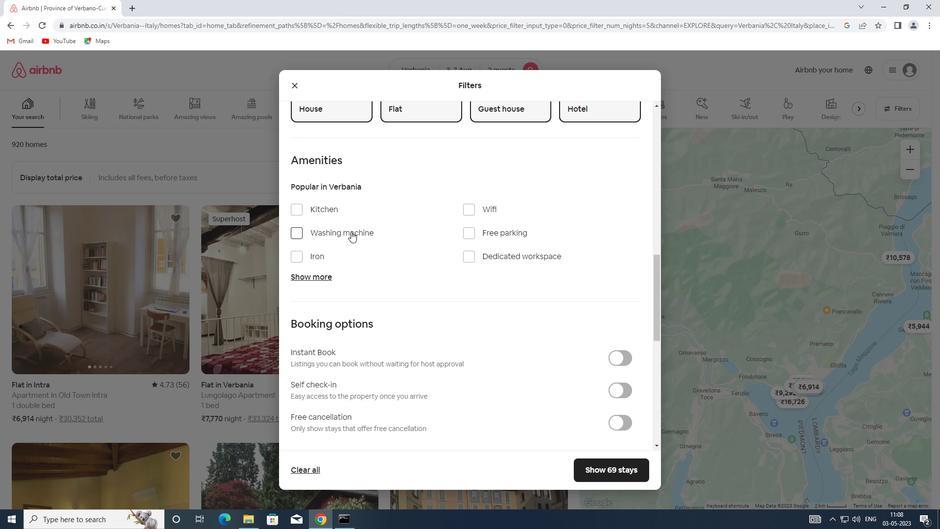 
Action: Mouse pressed left at (351, 231)
Screenshot: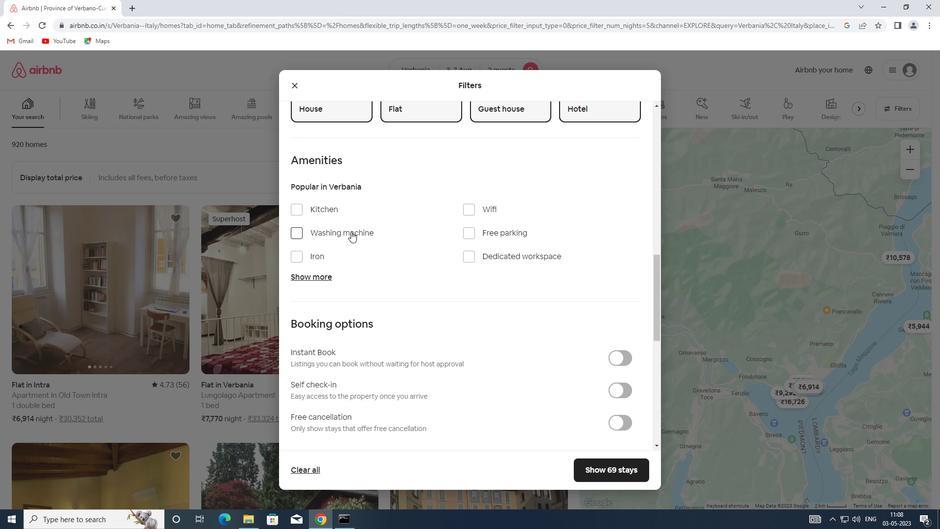 
Action: Mouse moved to (405, 262)
Screenshot: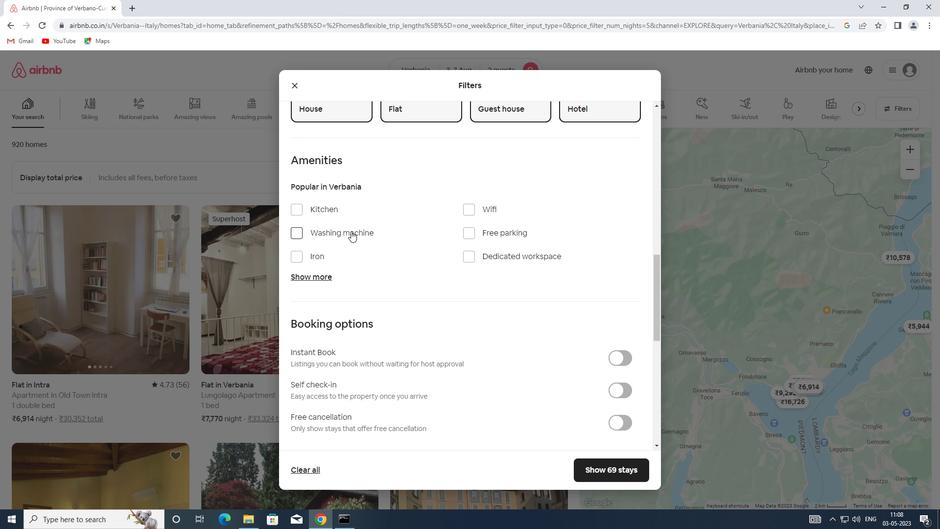 
Action: Mouse scrolled (405, 261) with delta (0, 0)
Screenshot: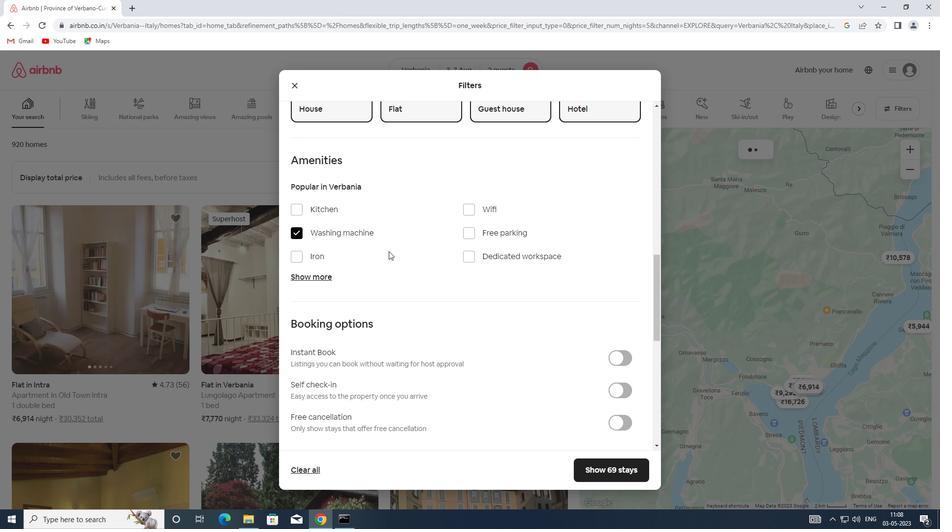 
Action: Mouse scrolled (405, 261) with delta (0, 0)
Screenshot: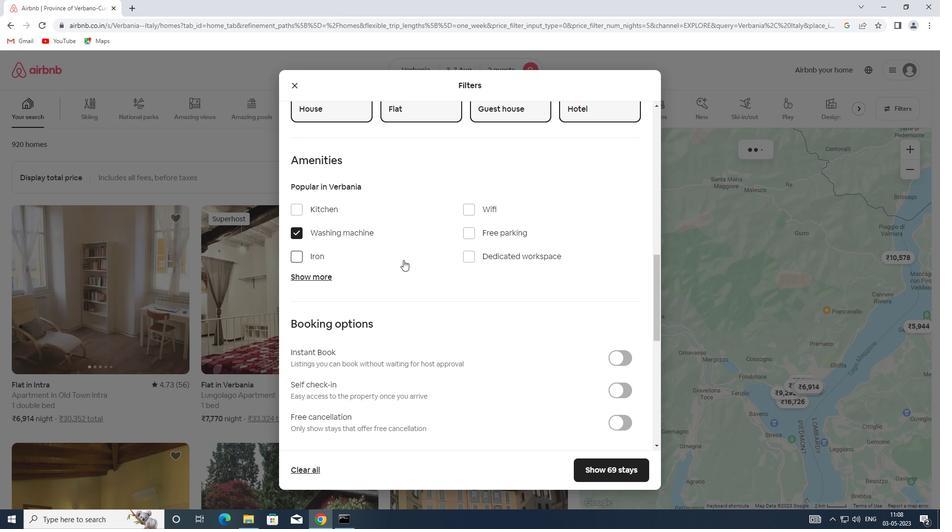 
Action: Mouse scrolled (405, 261) with delta (0, 0)
Screenshot: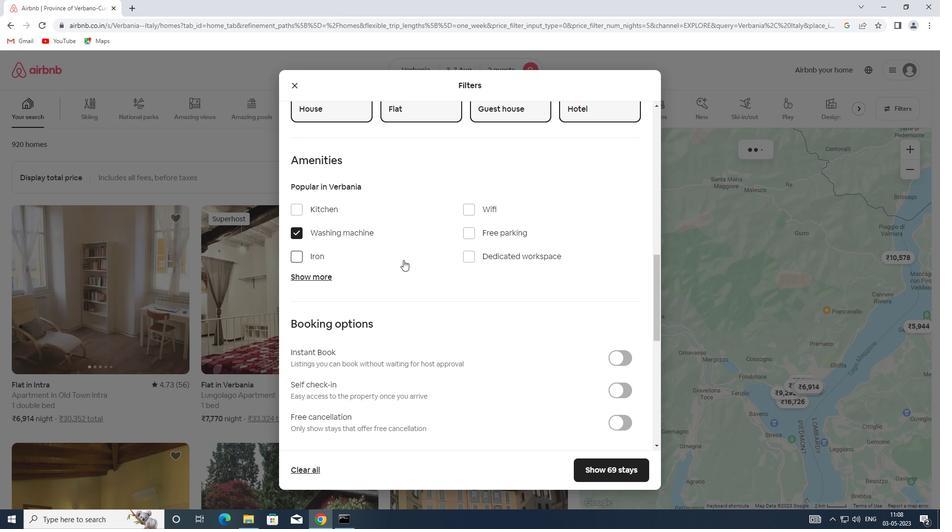 
Action: Mouse scrolled (405, 261) with delta (0, 0)
Screenshot: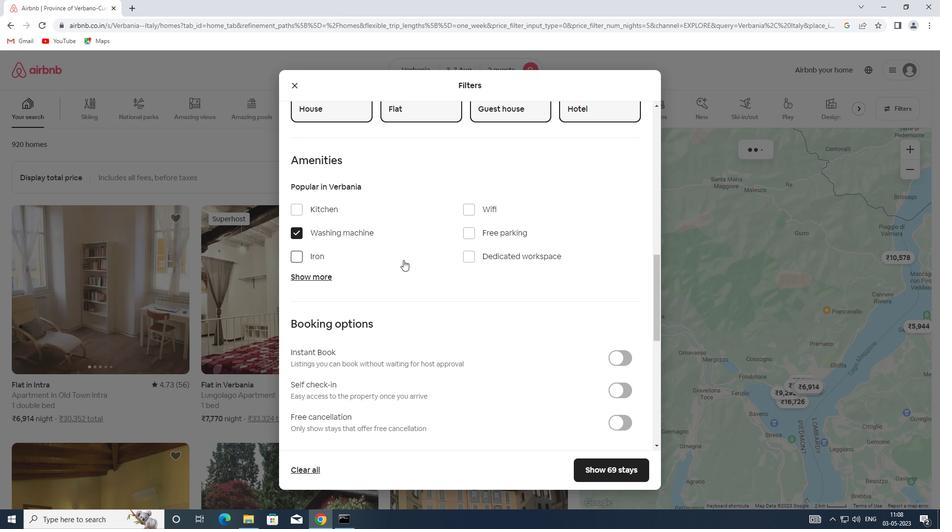 
Action: Mouse moved to (628, 193)
Screenshot: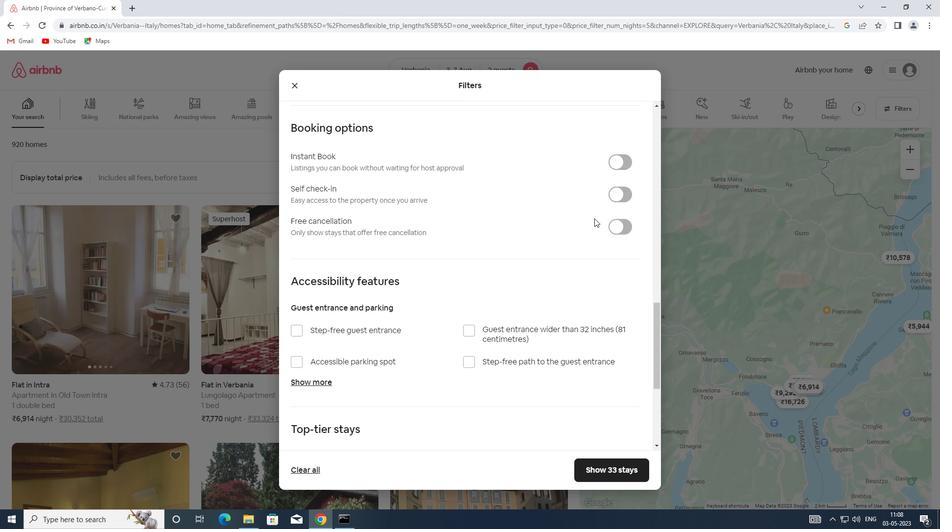 
Action: Mouse pressed left at (628, 193)
Screenshot: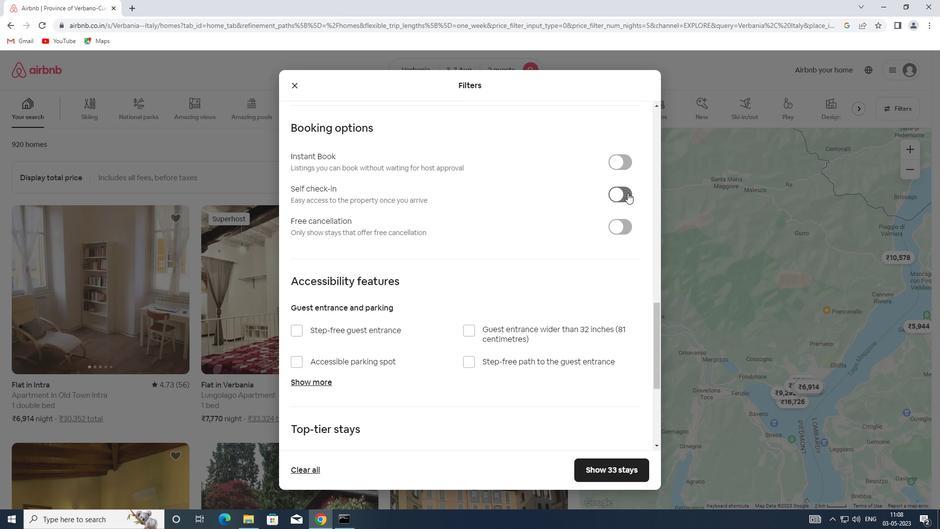 
Action: Mouse moved to (449, 249)
Screenshot: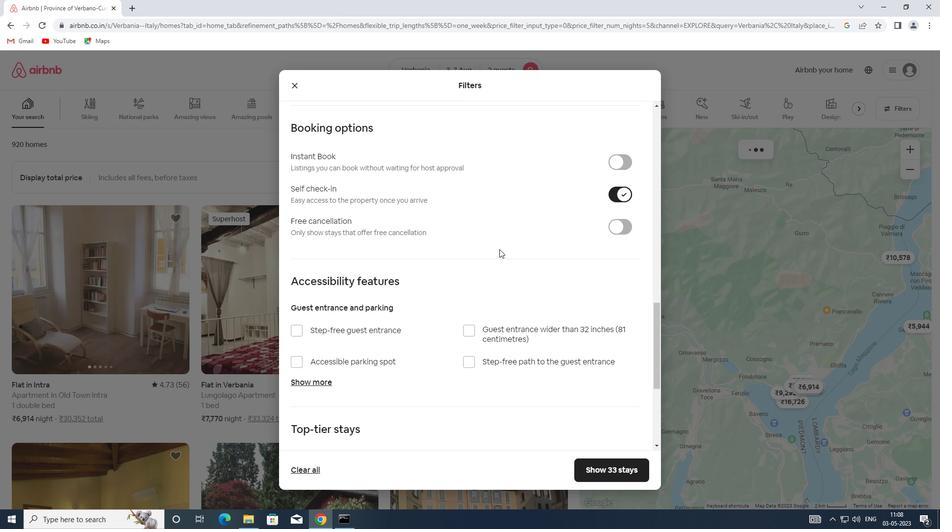 
Action: Mouse scrolled (449, 249) with delta (0, 0)
Screenshot: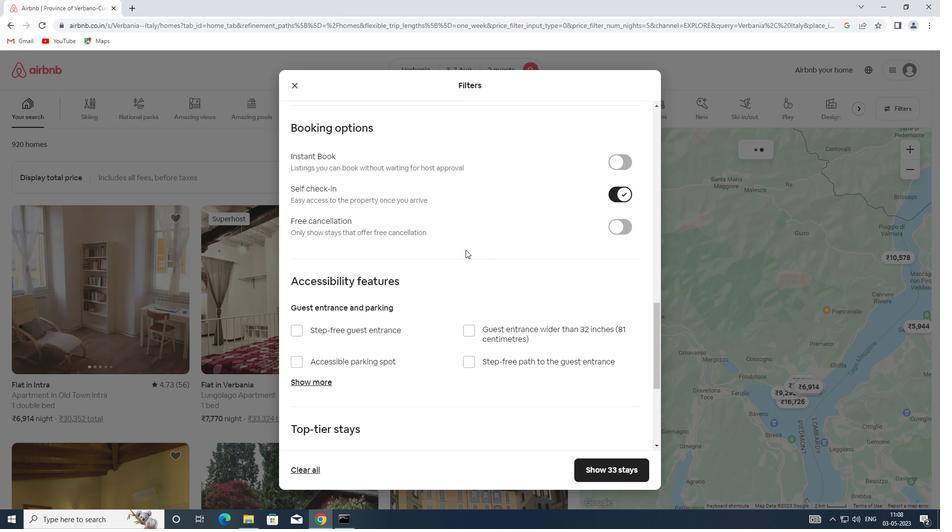 
Action: Mouse scrolled (449, 249) with delta (0, 0)
Screenshot: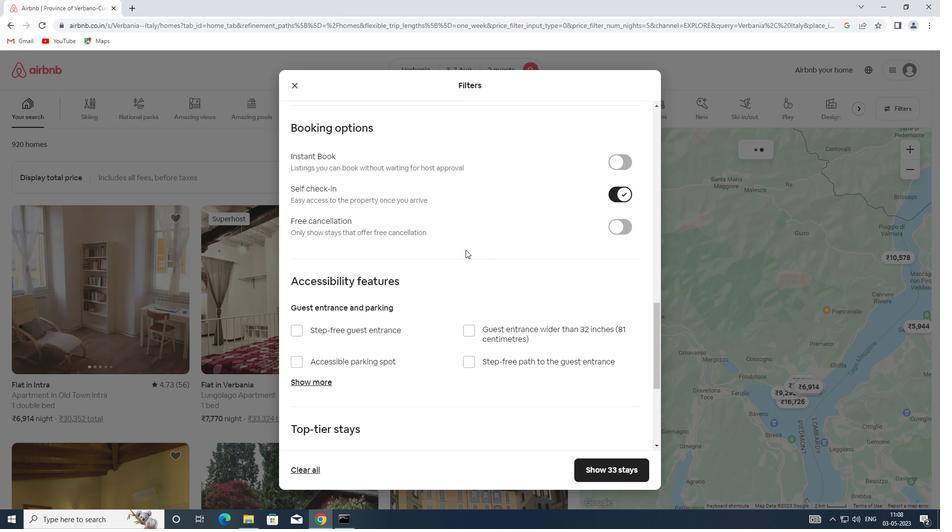 
Action: Mouse scrolled (449, 249) with delta (0, 0)
Screenshot: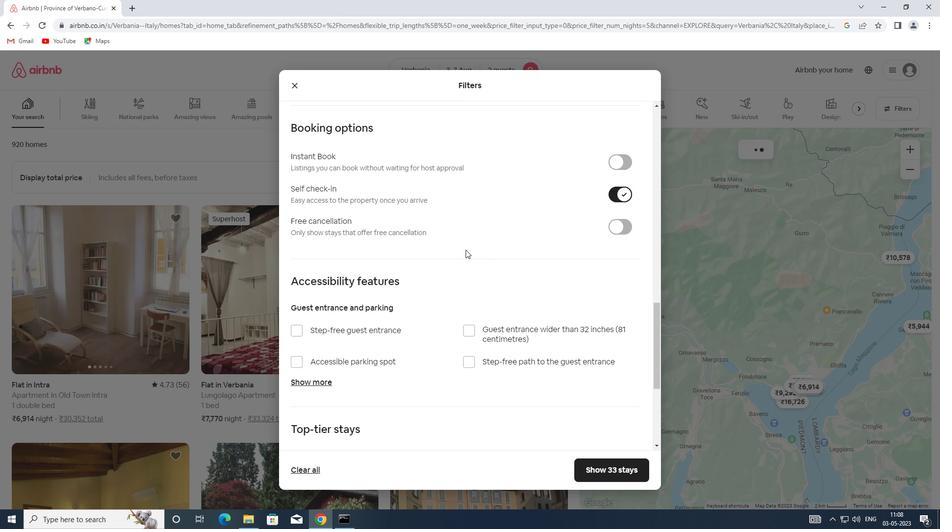 
Action: Mouse scrolled (449, 249) with delta (0, 0)
Screenshot: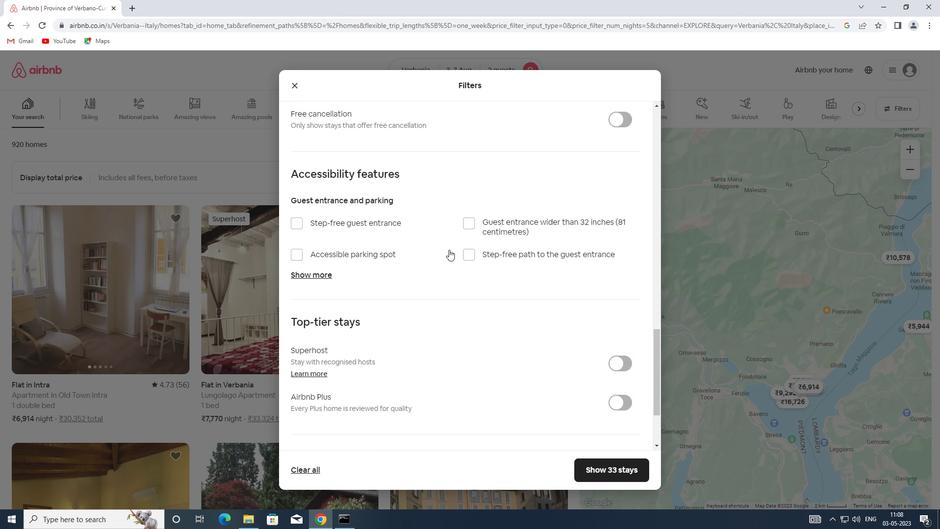 
Action: Mouse scrolled (449, 249) with delta (0, 0)
Screenshot: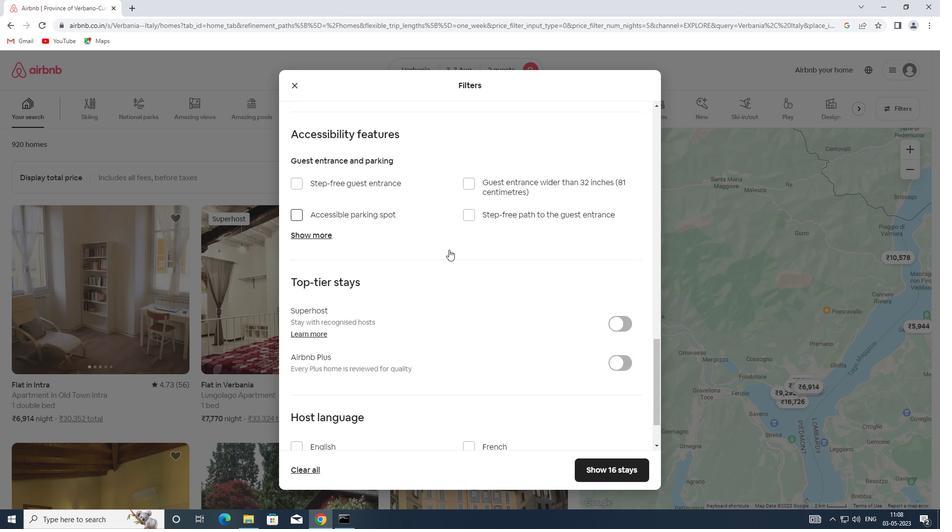 
Action: Mouse scrolled (449, 249) with delta (0, 0)
Screenshot: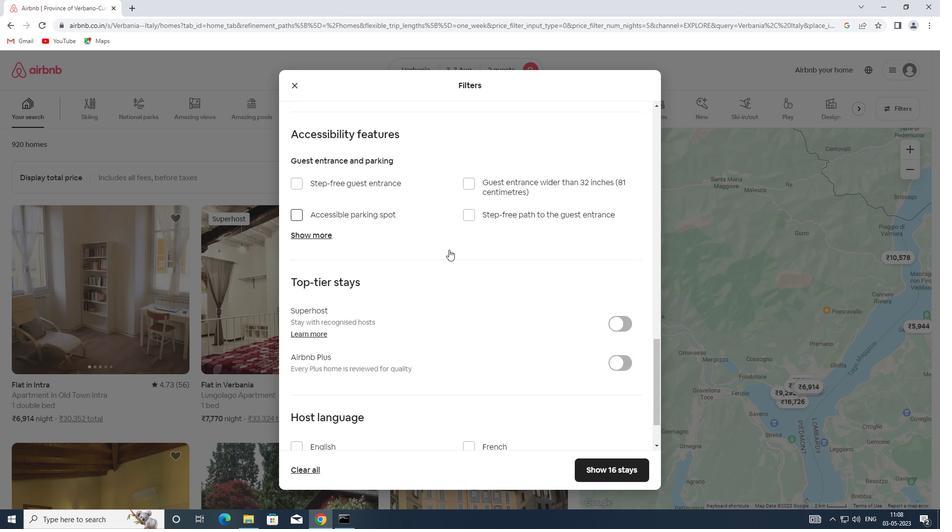
Action: Mouse scrolled (449, 249) with delta (0, 0)
Screenshot: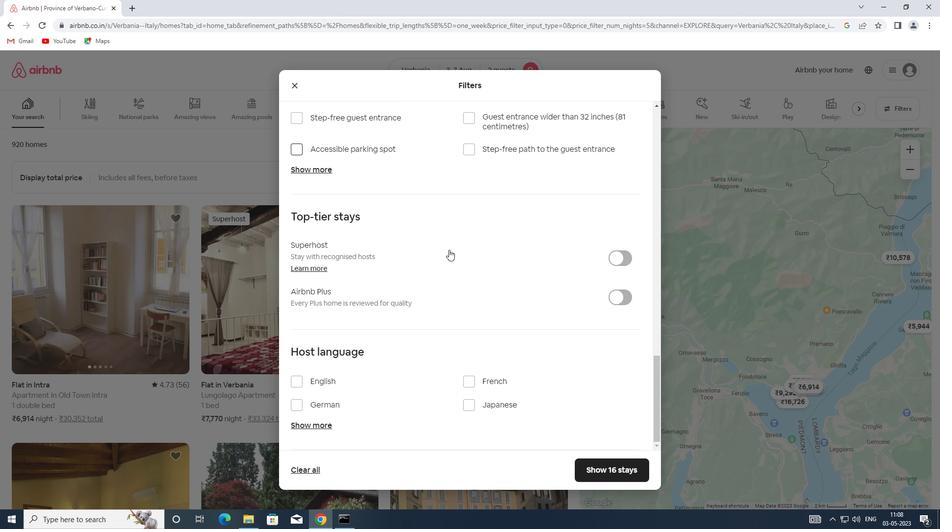 
Action: Mouse scrolled (449, 249) with delta (0, 0)
Screenshot: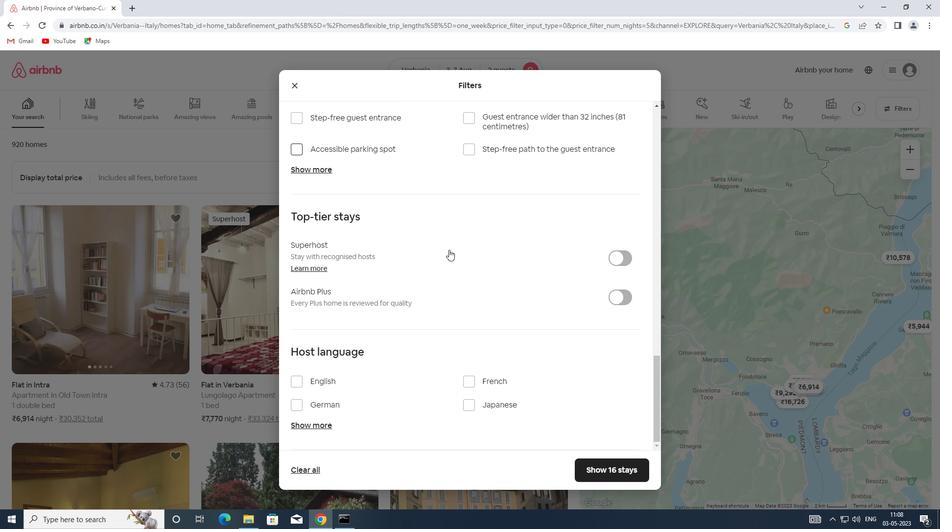 
Action: Mouse moved to (449, 250)
Screenshot: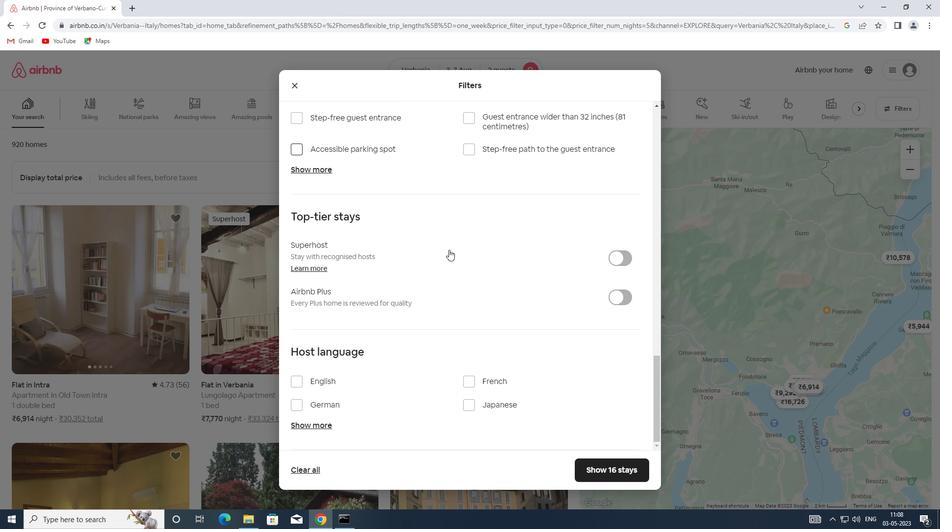 
Action: Mouse scrolled (449, 249) with delta (0, 0)
Screenshot: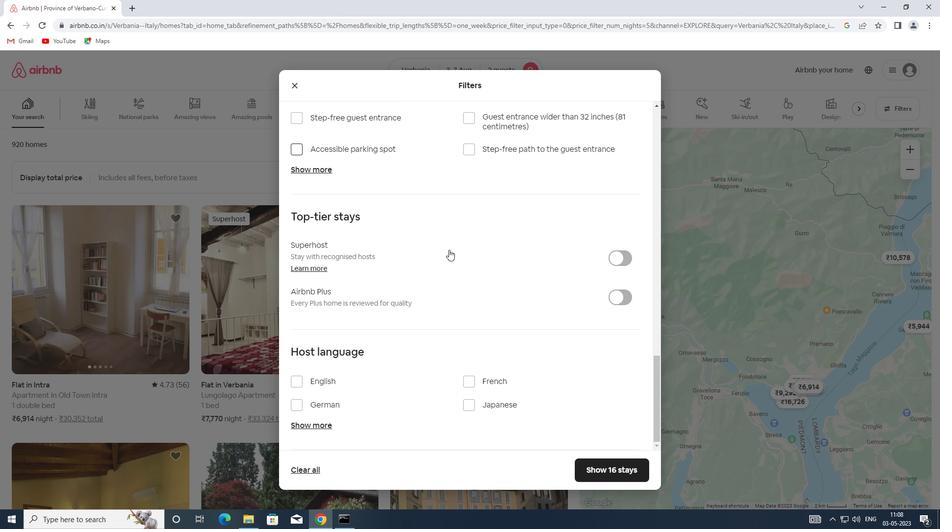 
Action: Mouse moved to (319, 382)
Screenshot: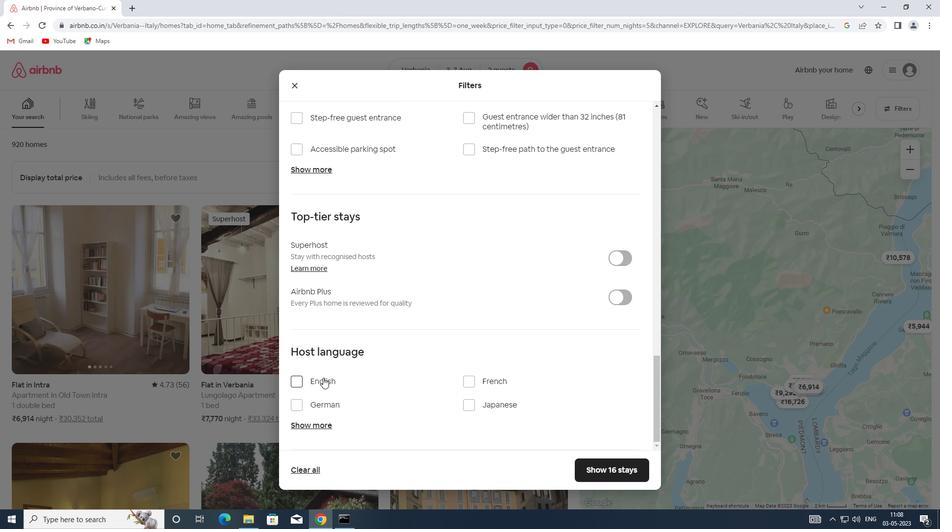 
Action: Mouse pressed left at (319, 382)
Screenshot: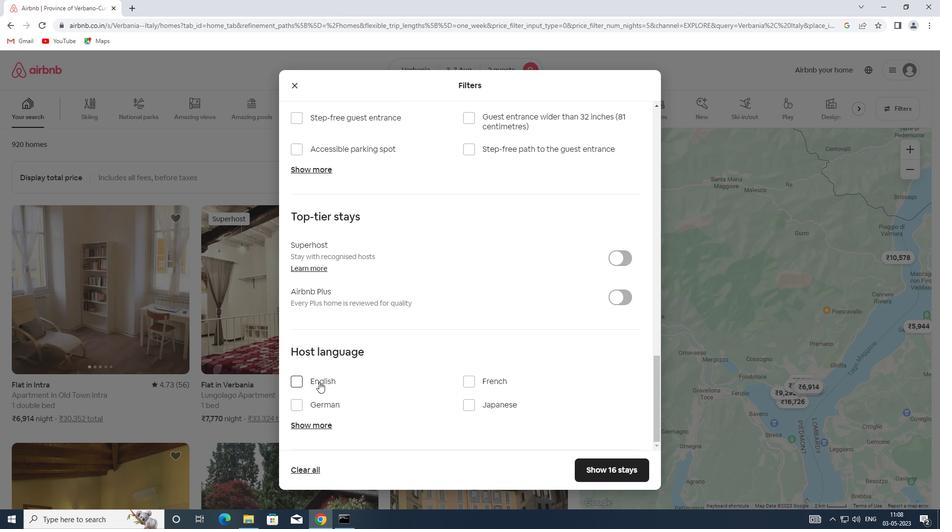 
Action: Mouse moved to (635, 470)
Screenshot: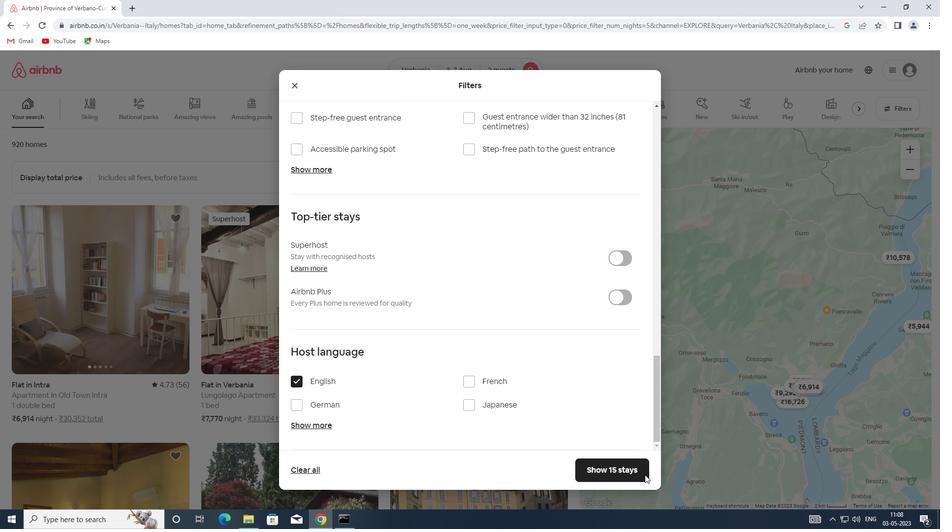 
Action: Mouse pressed left at (635, 470)
Screenshot: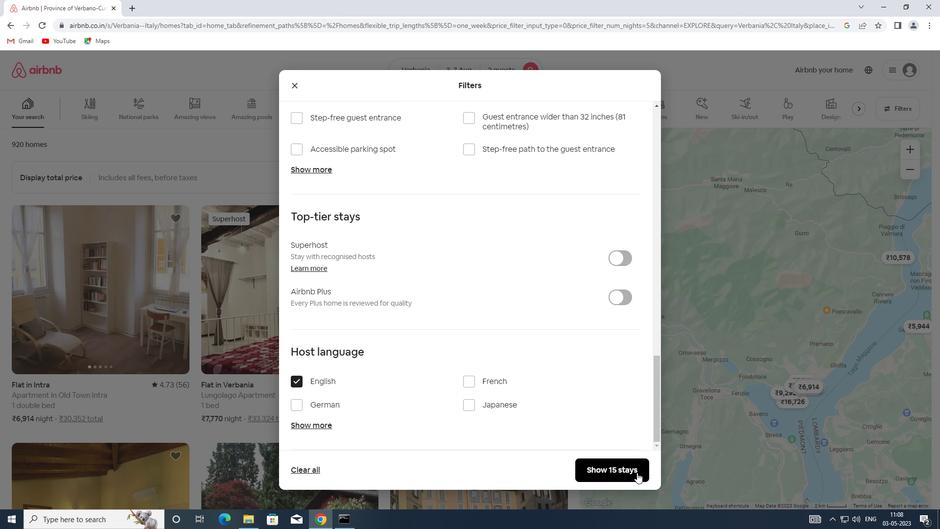 
